 Task: Open Card Card0000000277 in Board Board0000000070 in Workspace WS0000000024 in Trello. Add Member Nikrathi889@gmail.com to Card Card0000000277 in Board Board0000000070 in Workspace WS0000000024 in Trello. Add Green Label titled Label0000000277 to Card Card0000000277 in Board Board0000000070 in Workspace WS0000000024 in Trello. Add Checklist CL0000000277 to Card Card0000000277 in Board Board0000000070 in Workspace WS0000000024 in Trello. Add Dates with Start Date as Apr 08 2023 and Due Date as Apr 30 2023 to Card Card0000000277 in Board Board0000000070 in Workspace WS0000000024 in Trello
Action: Mouse moved to (311, 232)
Screenshot: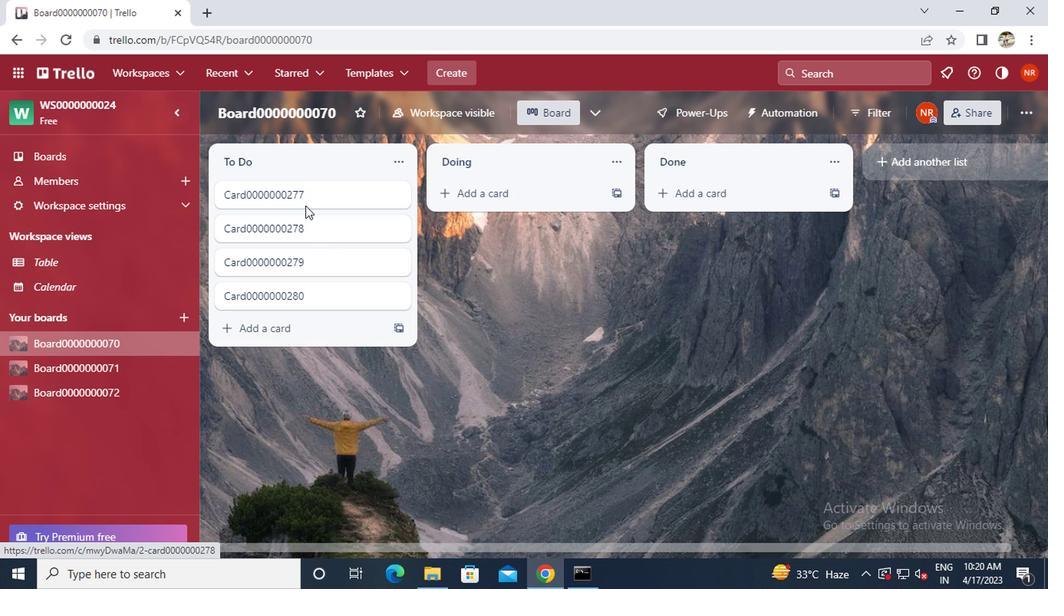 
Action: Mouse pressed left at (311, 232)
Screenshot: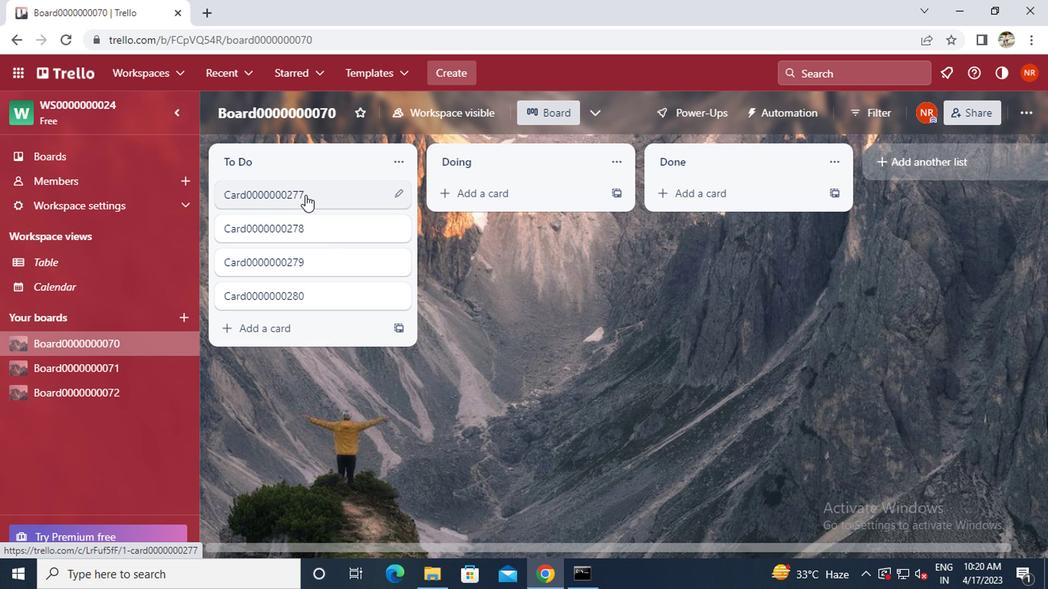 
Action: Mouse moved to (579, 233)
Screenshot: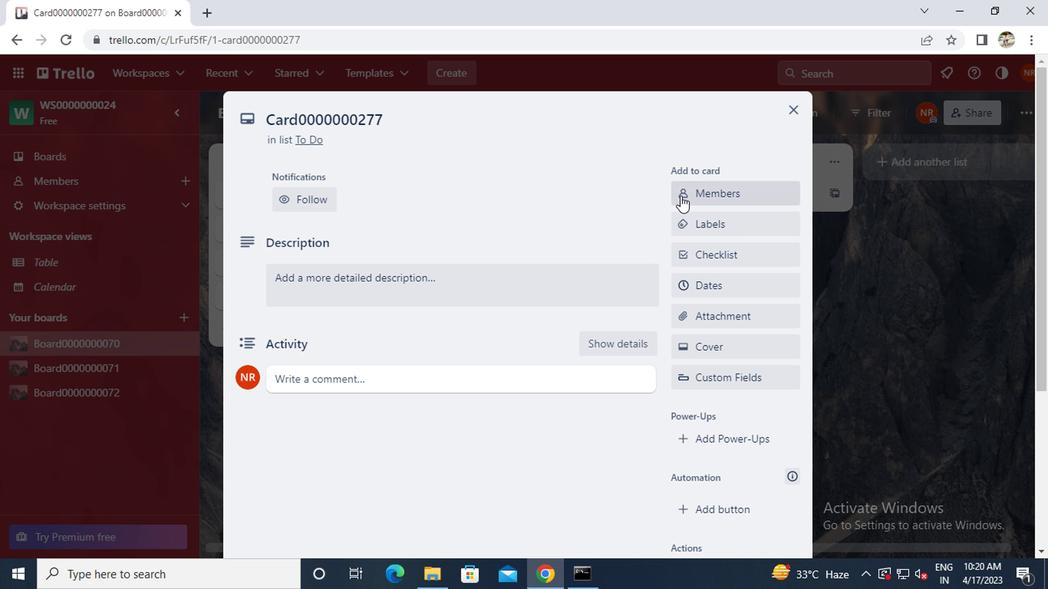 
Action: Mouse pressed left at (579, 233)
Screenshot: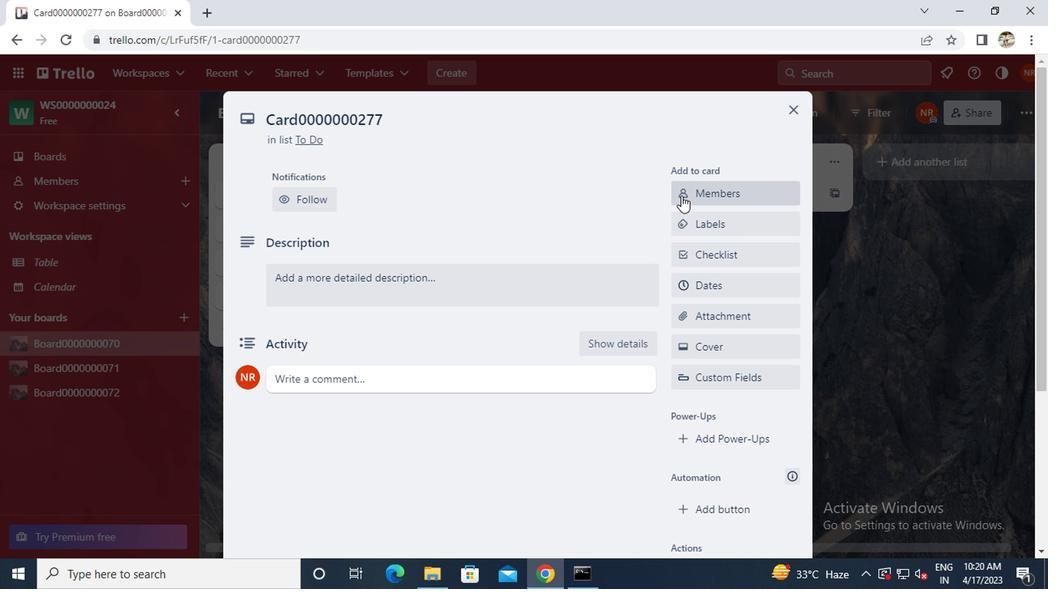 
Action: Mouse moved to (579, 233)
Screenshot: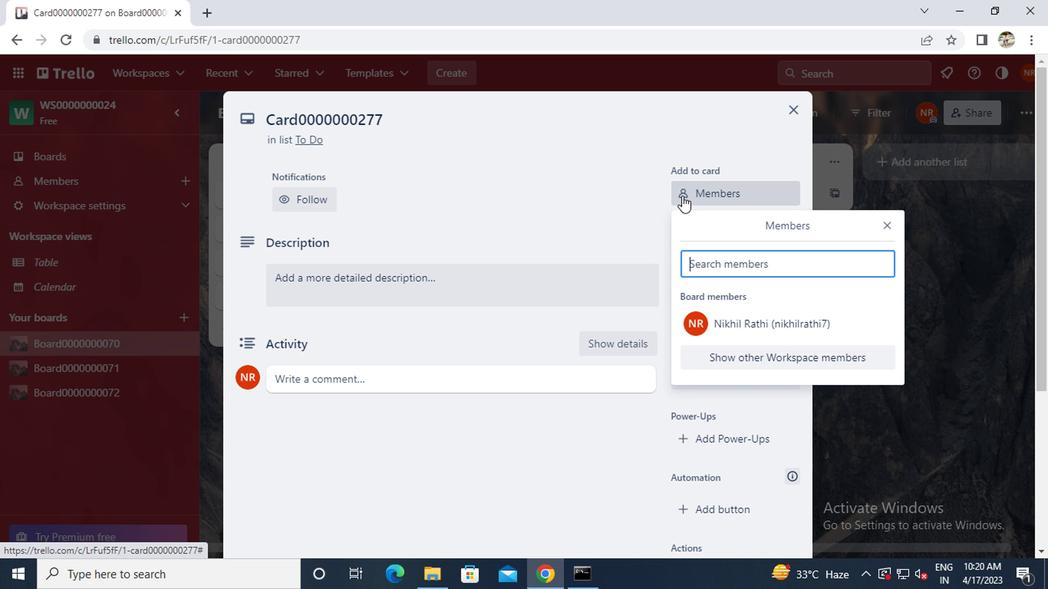 
Action: Key pressed nikr
Screenshot: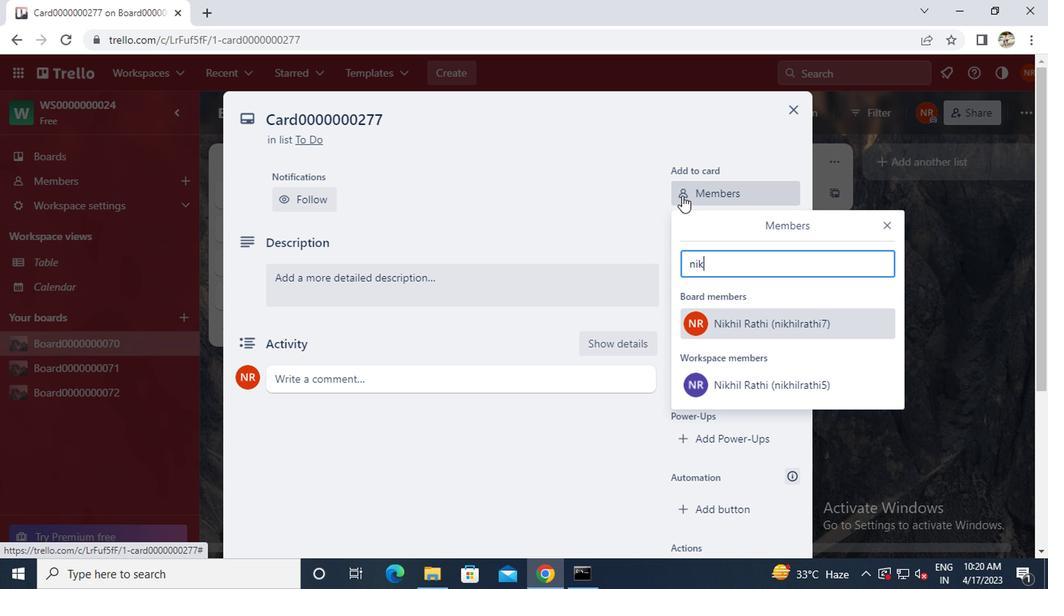
Action: Mouse moved to (579, 233)
Screenshot: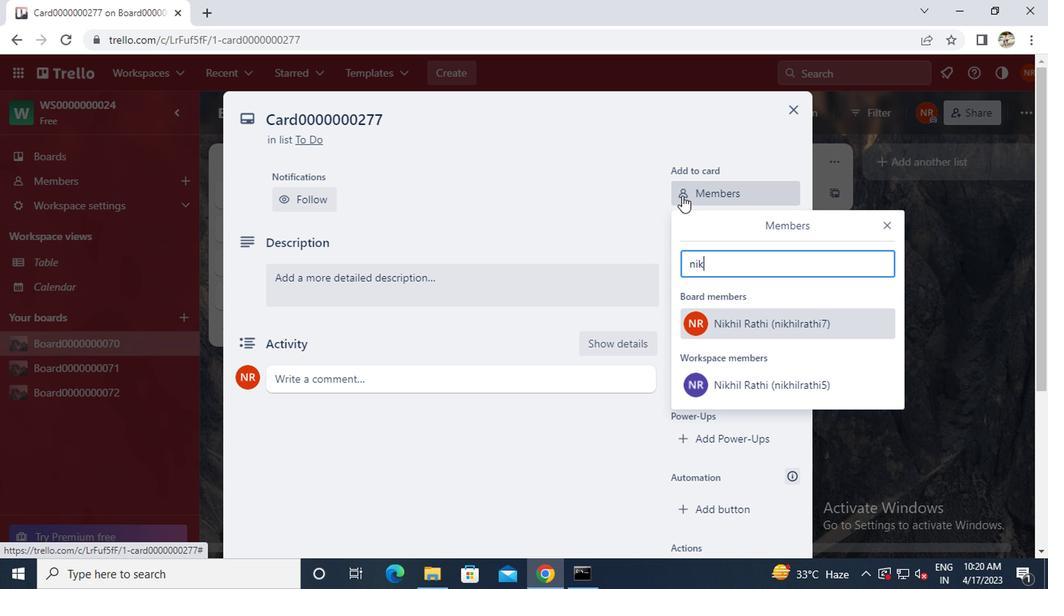 
Action: Key pressed at
Screenshot: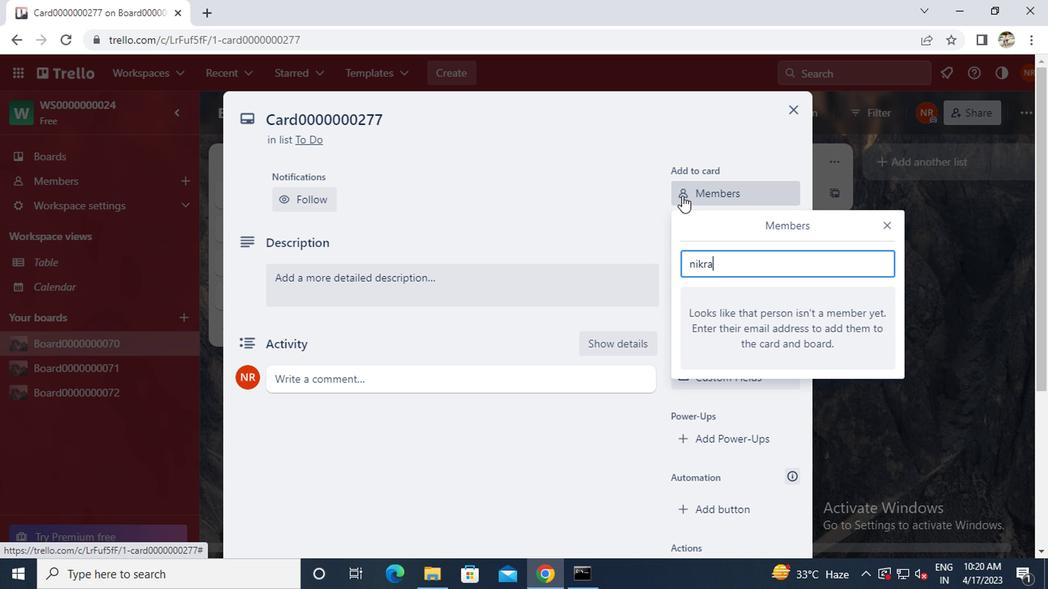 
Action: Mouse moved to (577, 233)
Screenshot: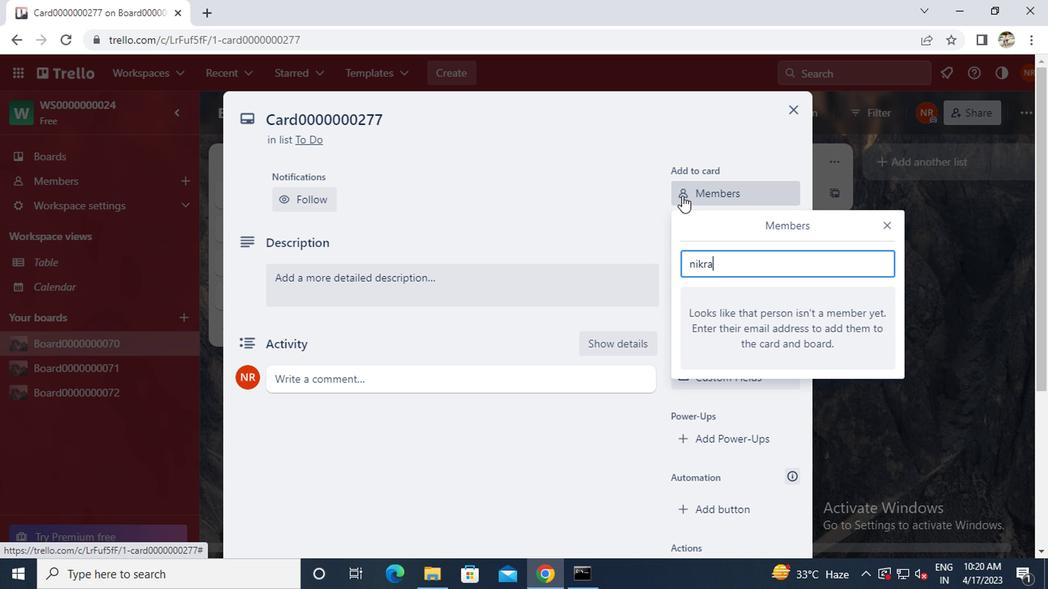 
Action: Key pressed hi889
Screenshot: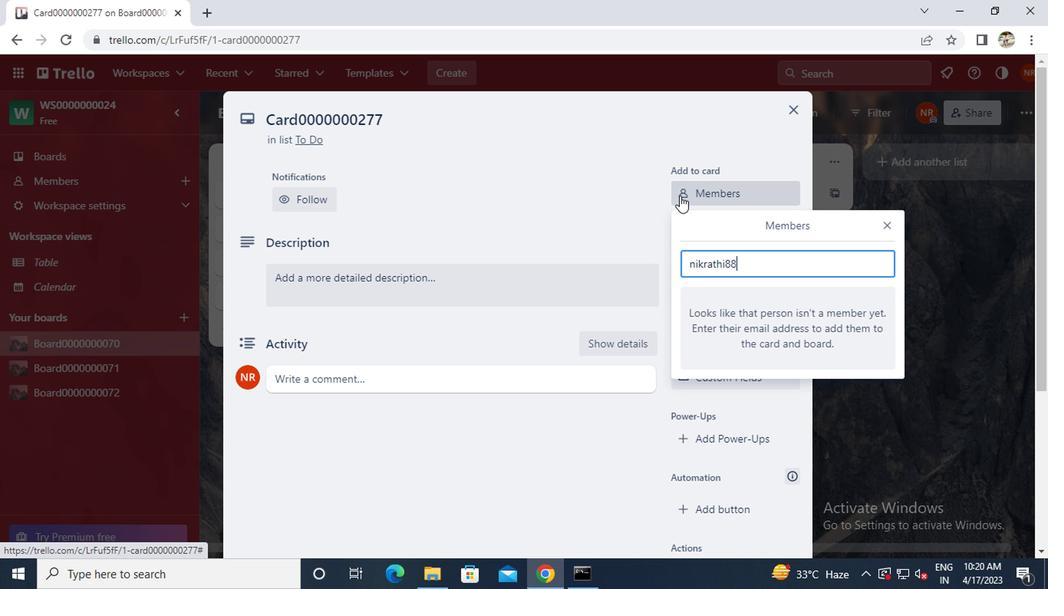 
Action: Mouse moved to (576, 233)
Screenshot: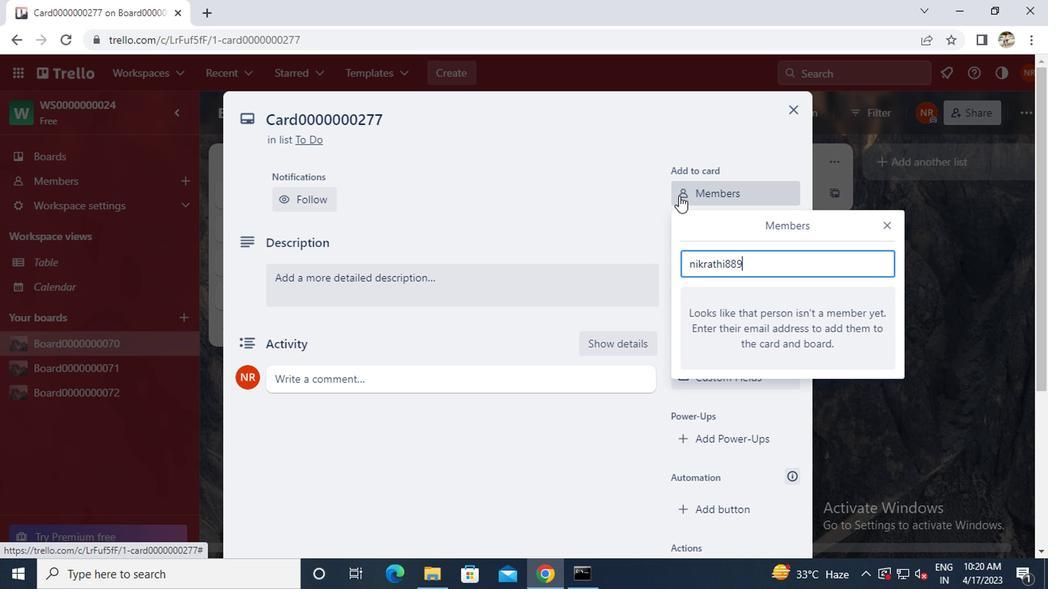 
Action: Key pressed <Key.shift>
Screenshot: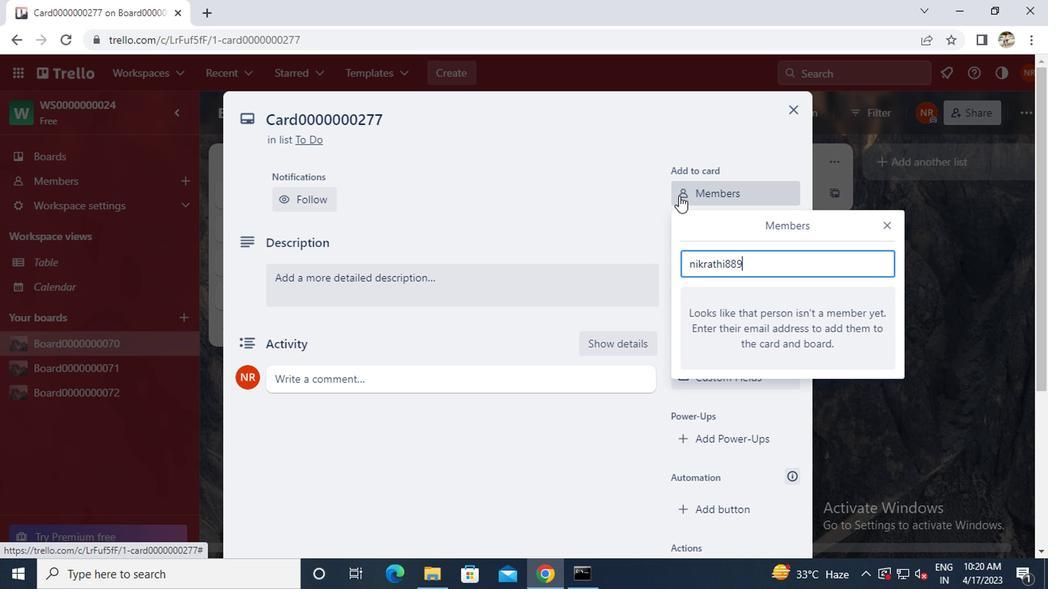 
Action: Mouse moved to (575, 233)
Screenshot: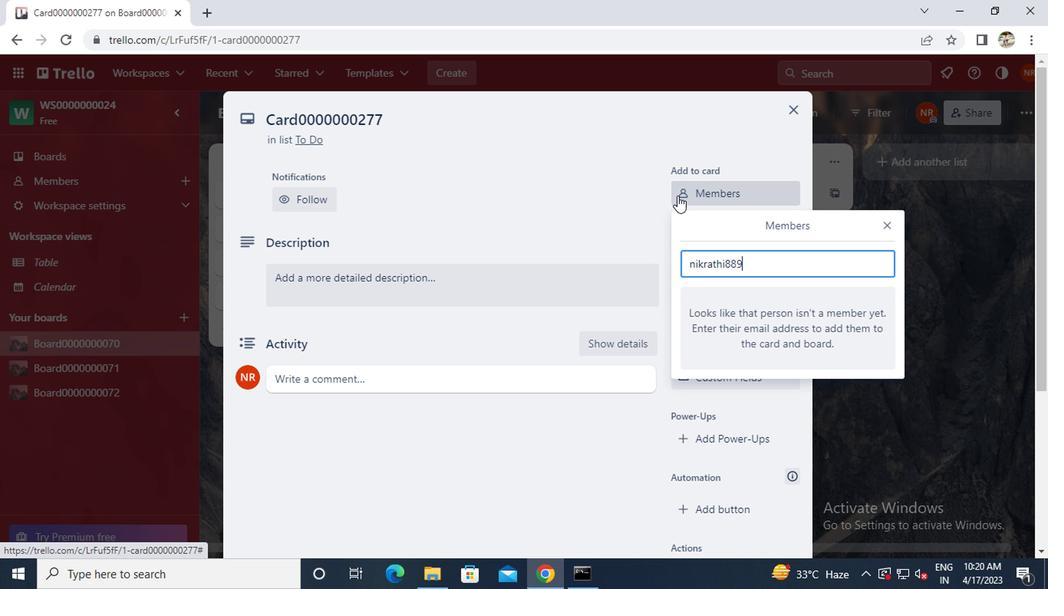 
Action: Key pressed @GM
Screenshot: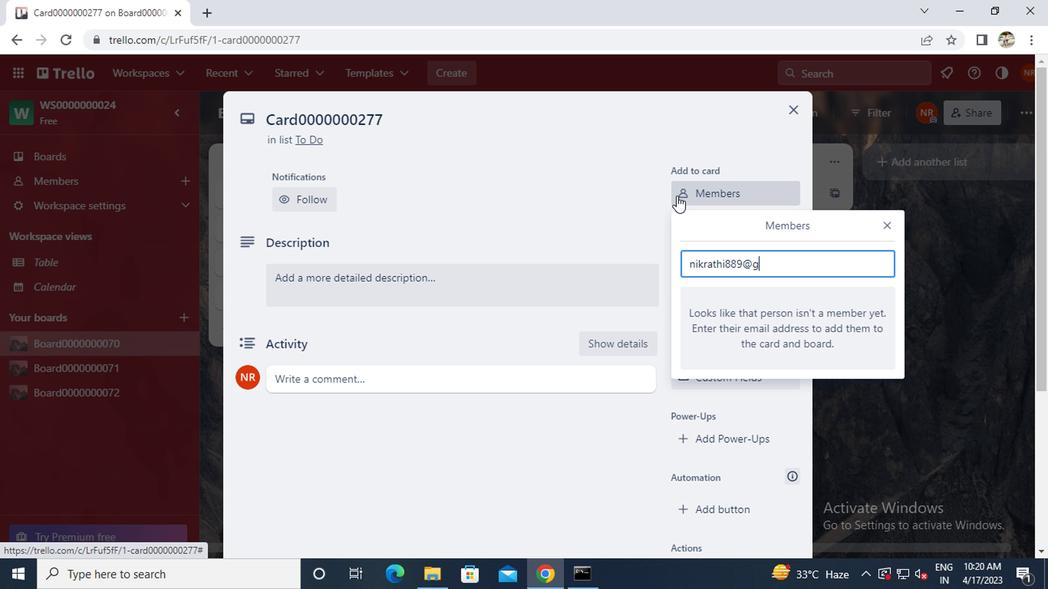 
Action: Mouse moved to (572, 233)
Screenshot: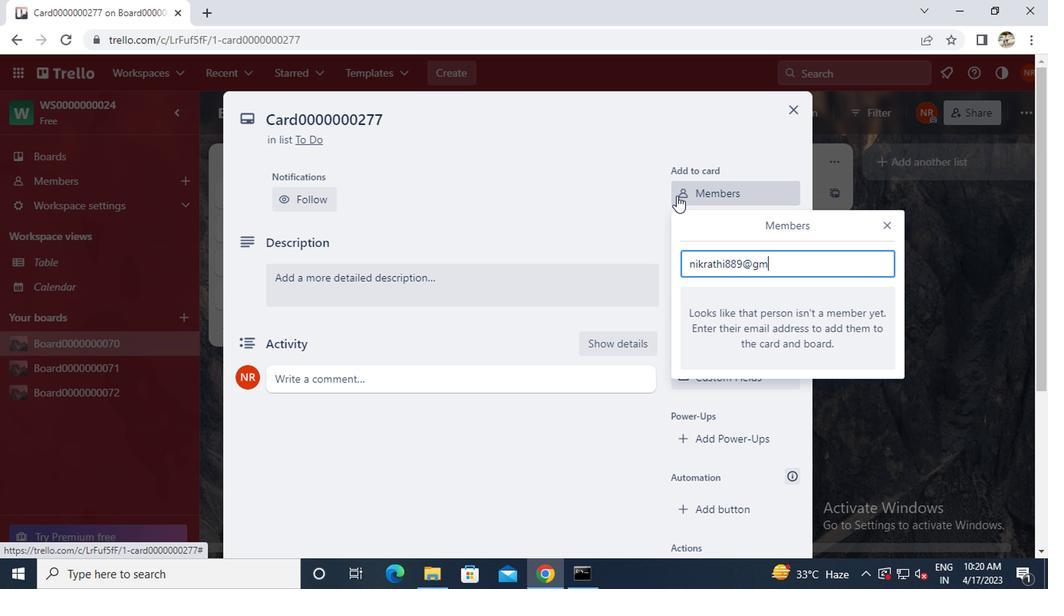 
Action: Key pressed AIL.COM
Screenshot: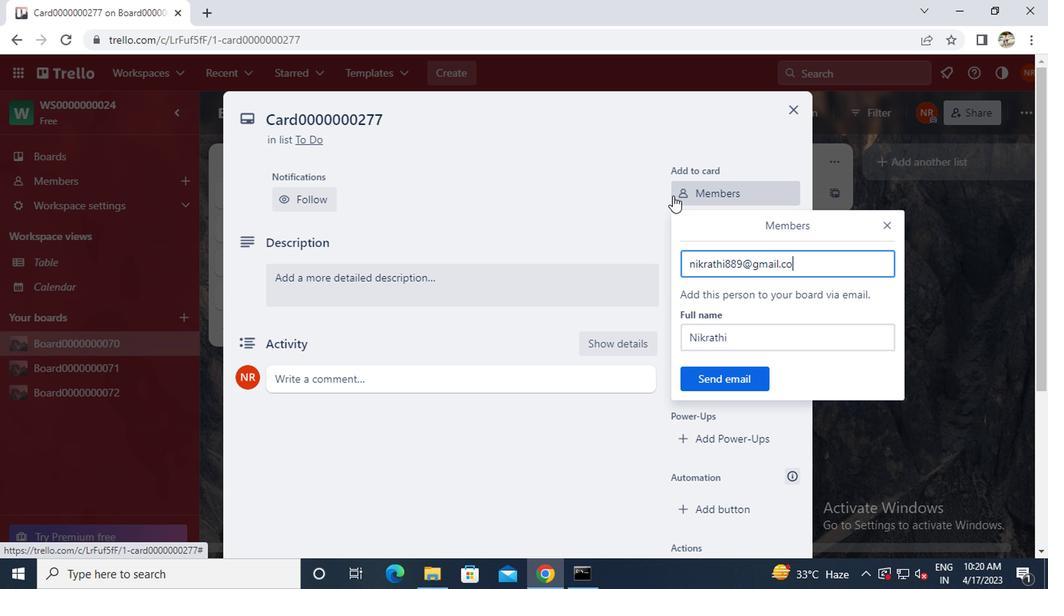 
Action: Mouse moved to (598, 359)
Screenshot: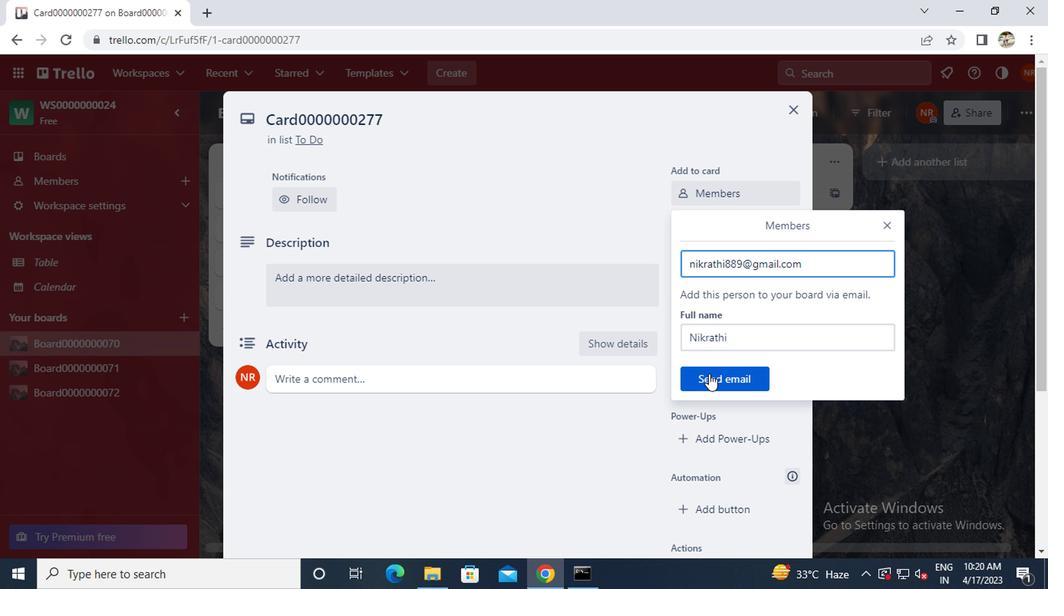 
Action: Mouse pressed left at (598, 359)
Screenshot: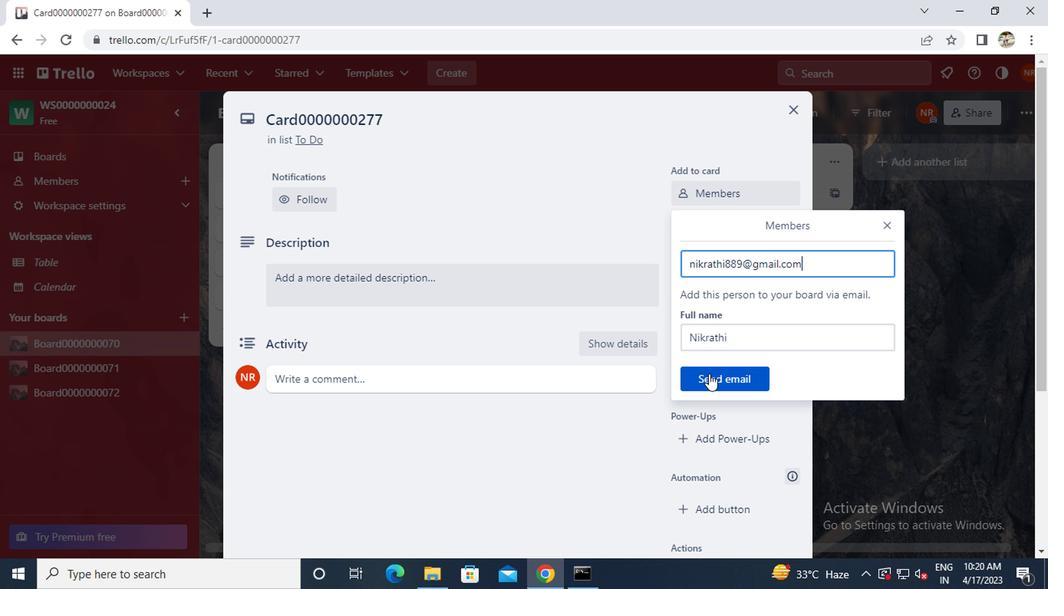 
Action: Mouse moved to (595, 298)
Screenshot: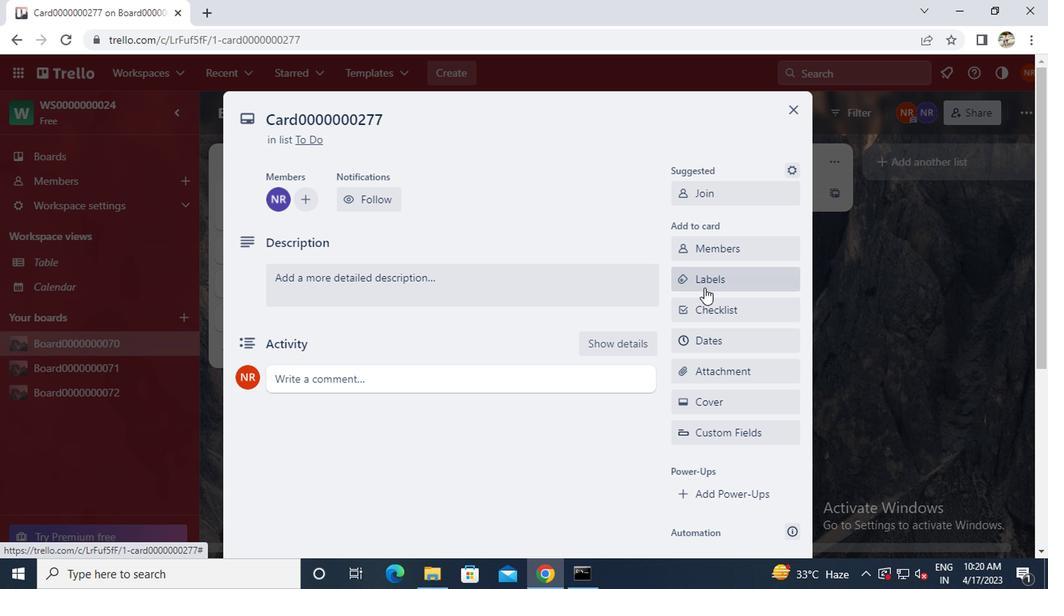 
Action: Mouse pressed left at (595, 298)
Screenshot: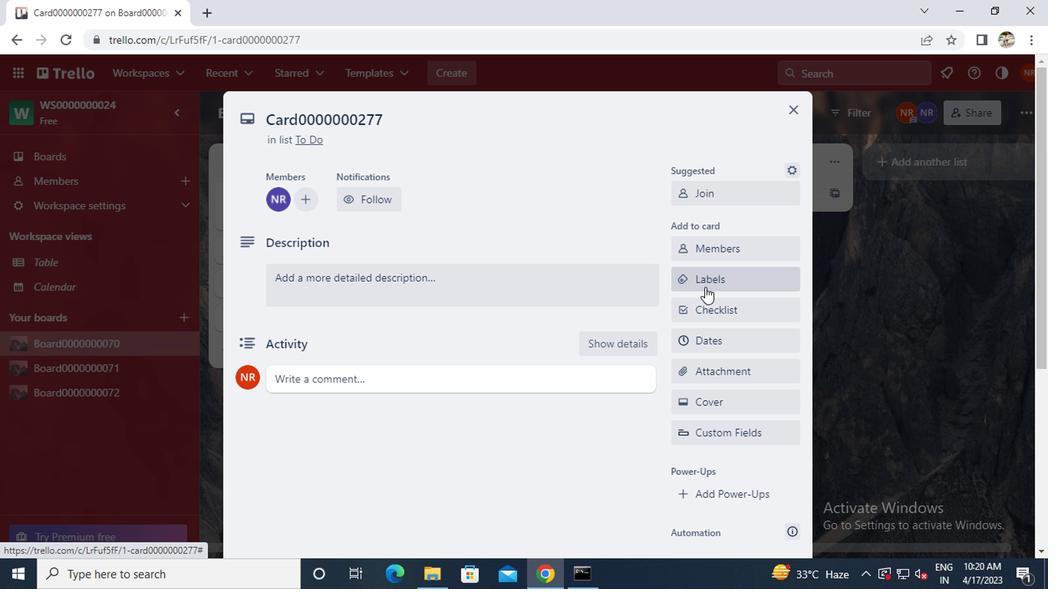 
Action: Mouse moved to (618, 363)
Screenshot: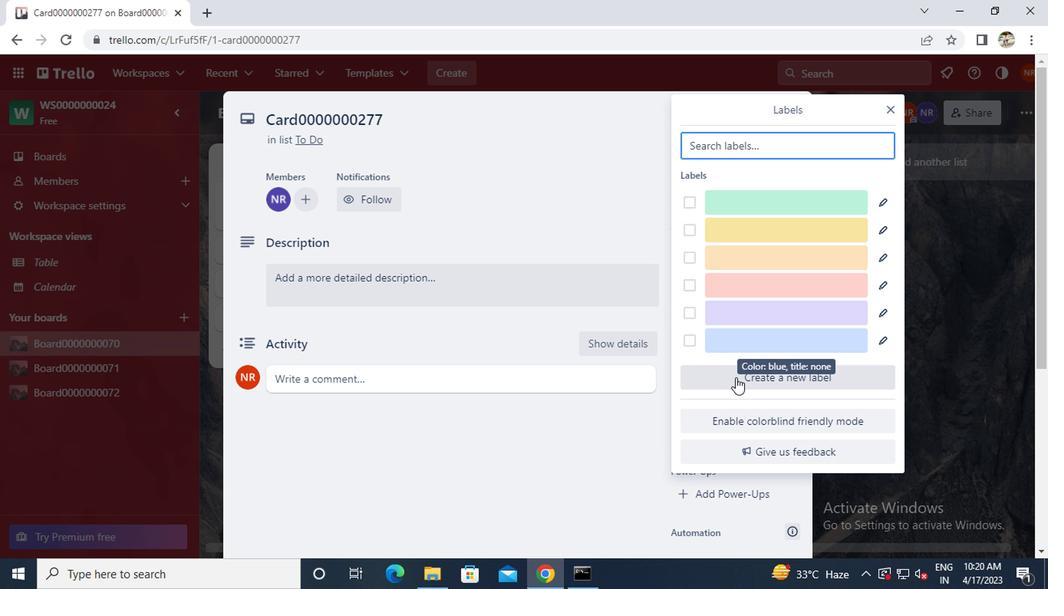 
Action: Mouse pressed left at (618, 363)
Screenshot: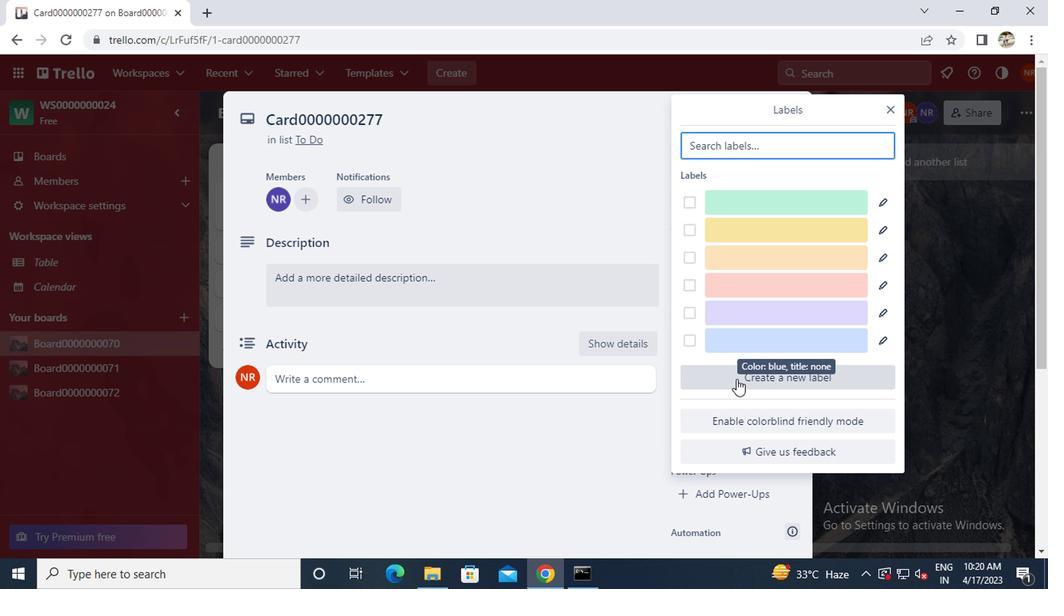 
Action: Mouse moved to (599, 346)
Screenshot: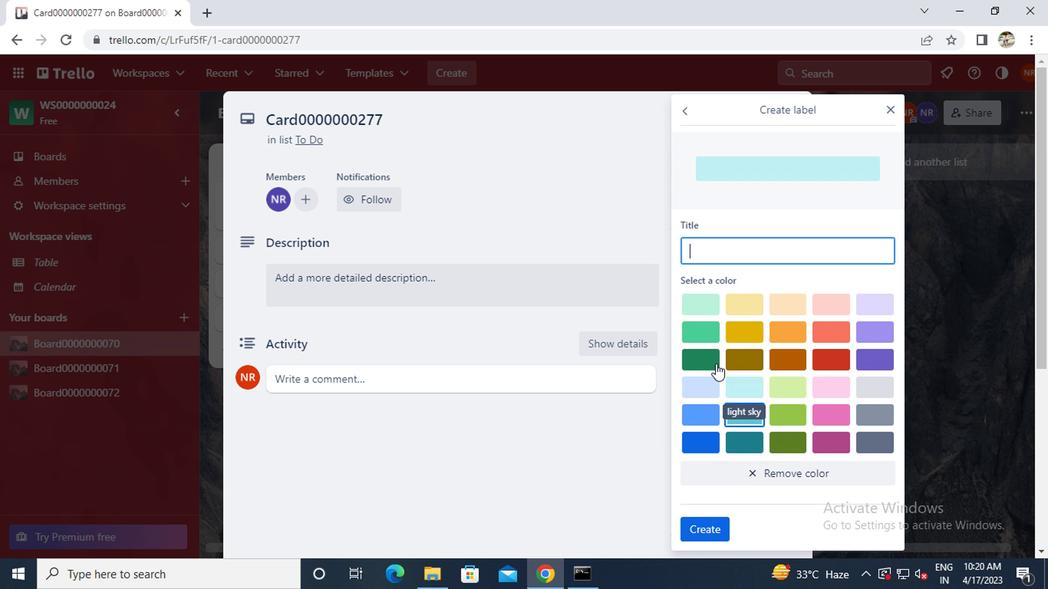 
Action: Mouse pressed left at (599, 346)
Screenshot: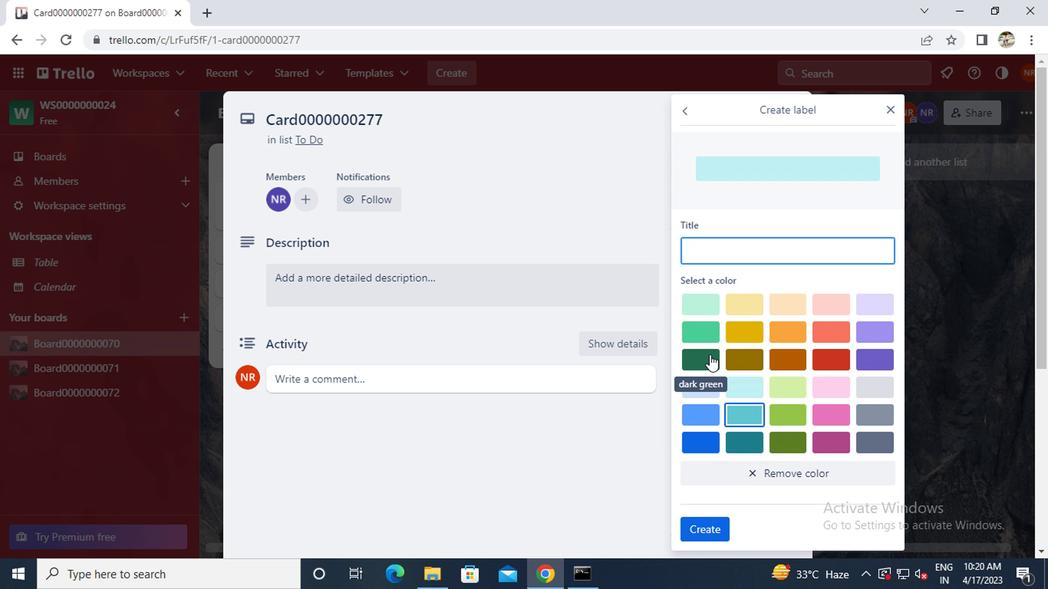 
Action: Mouse moved to (608, 274)
Screenshot: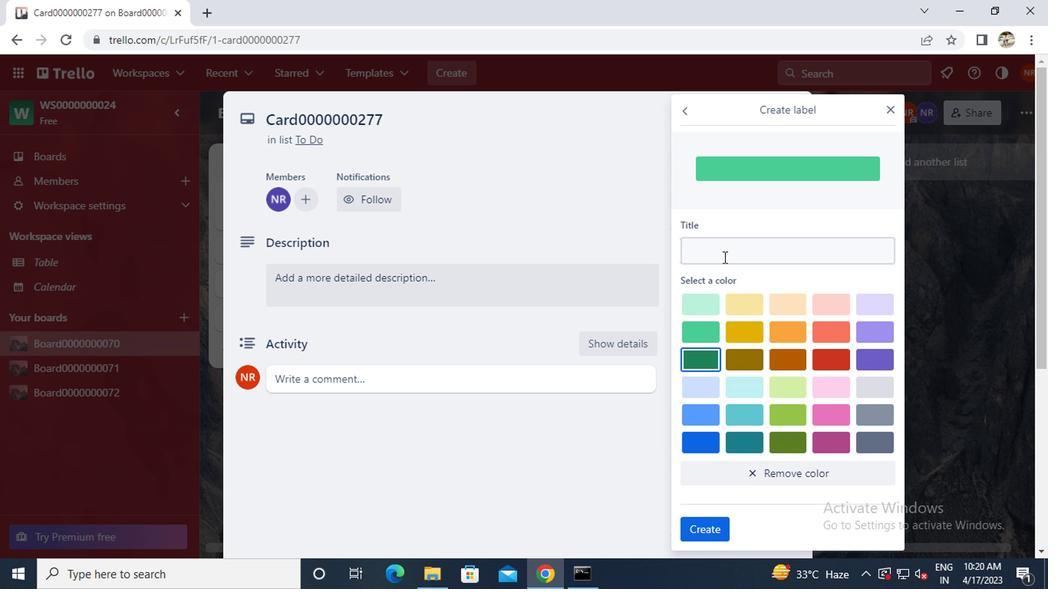 
Action: Mouse pressed left at (608, 274)
Screenshot: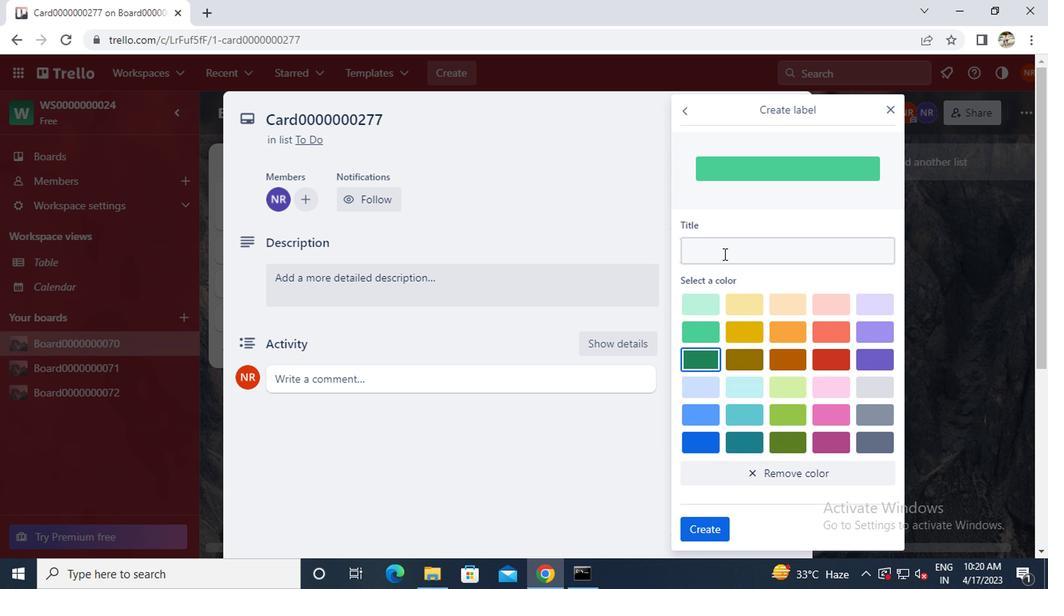 
Action: Key pressed <Key.caps_lock>
Screenshot: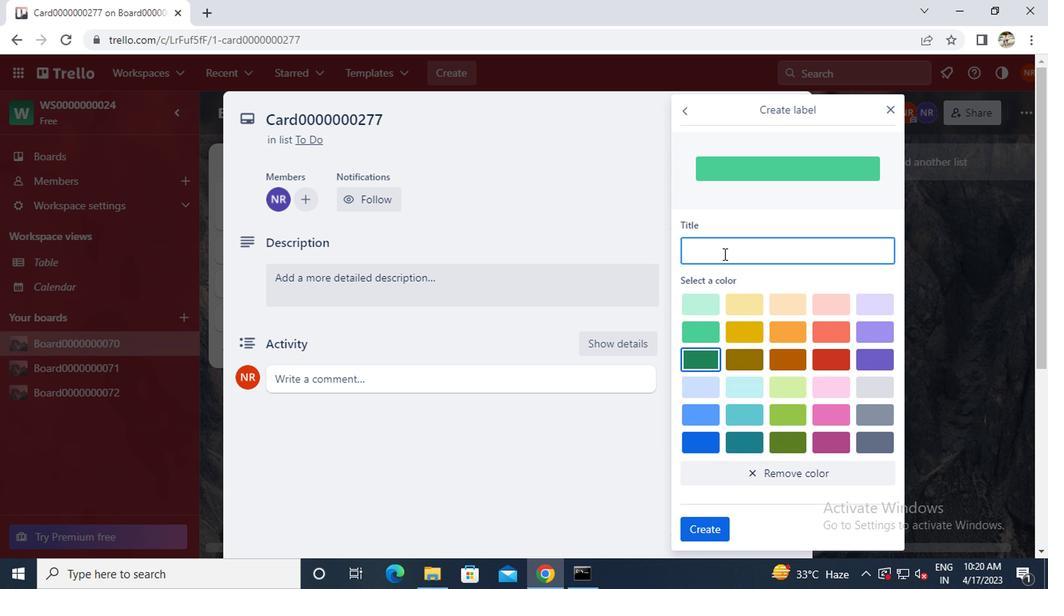 
Action: Mouse moved to (609, 274)
Screenshot: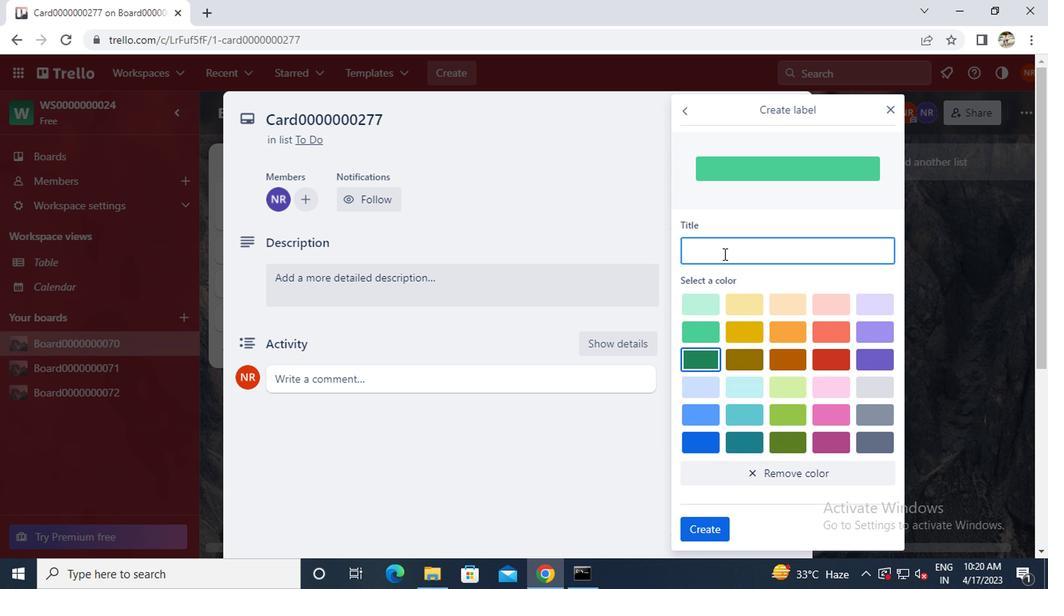 
Action: Key pressed L
Screenshot: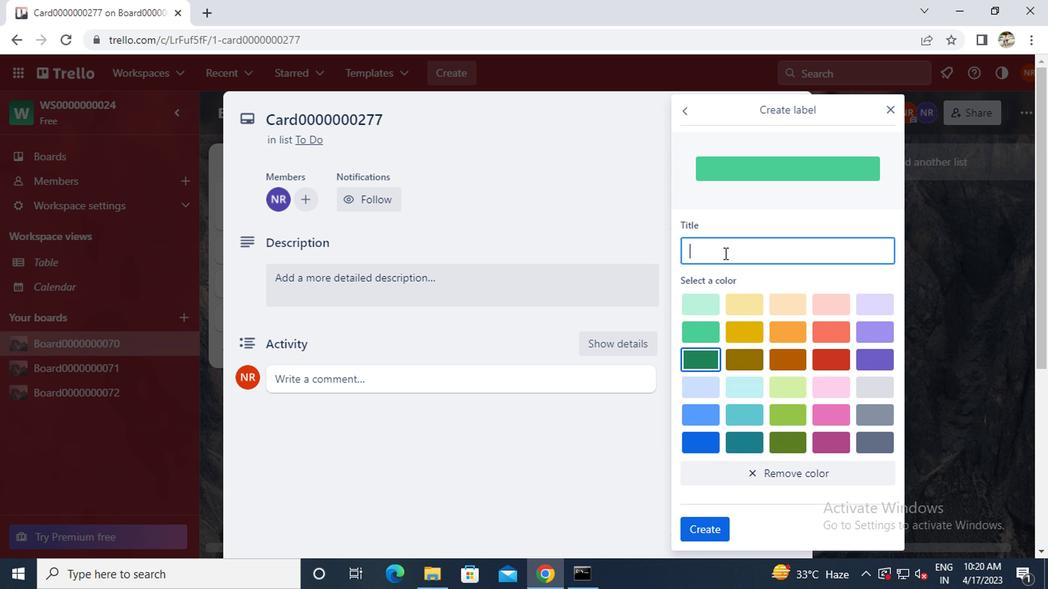 
Action: Mouse moved to (611, 273)
Screenshot: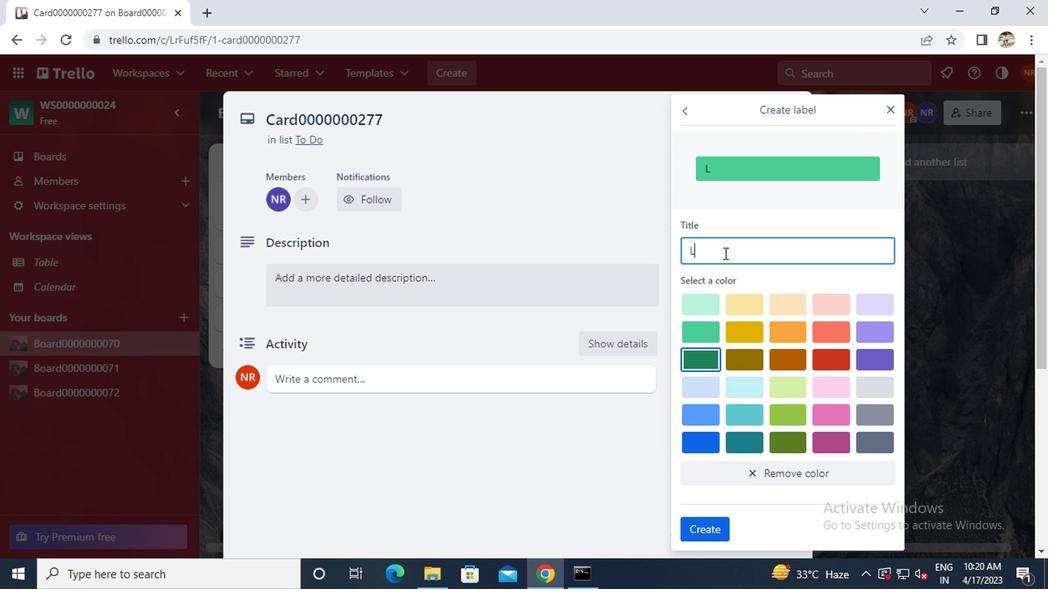 
Action: Key pressed <Key.caps_lock>A
Screenshot: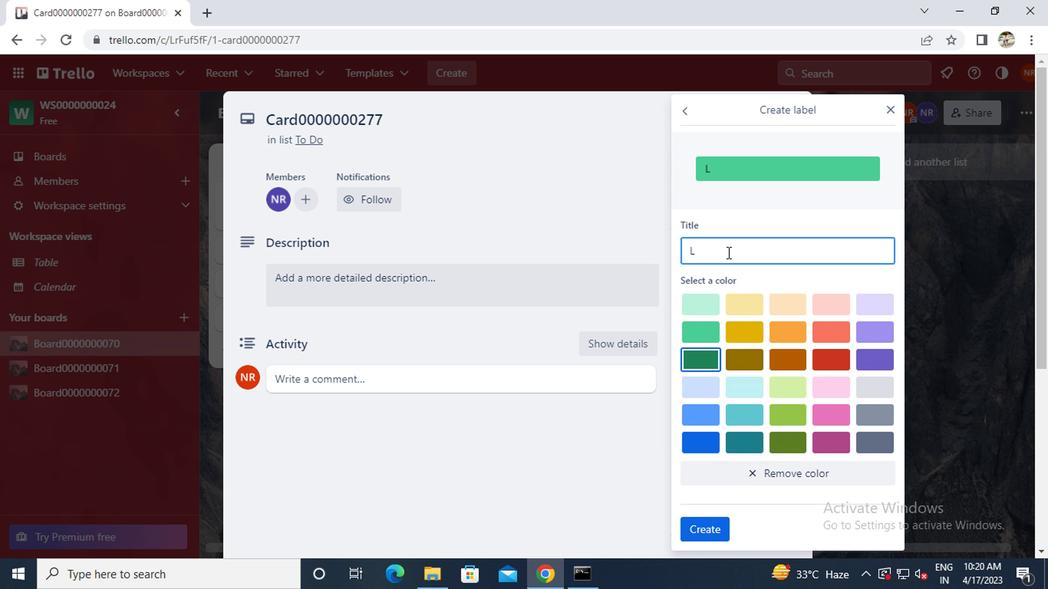 
Action: Mouse moved to (612, 273)
Screenshot: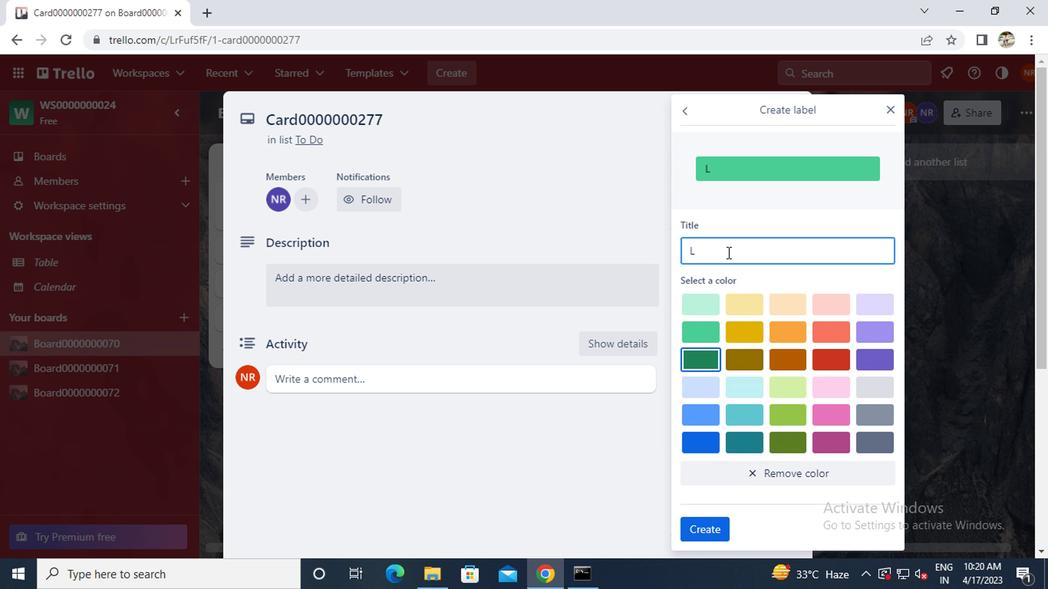 
Action: Key pressed BE
Screenshot: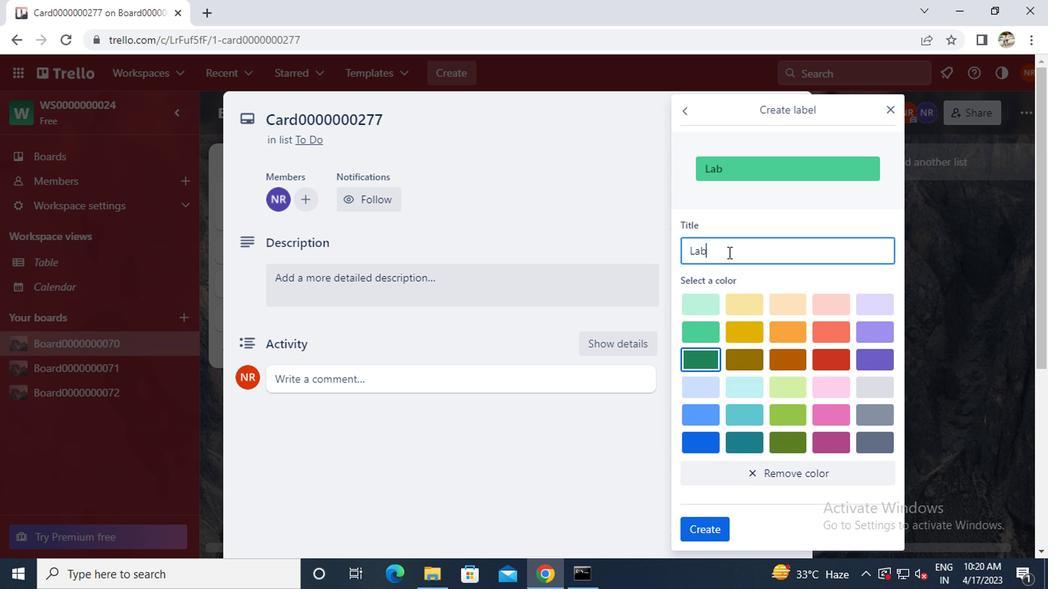 
Action: Mouse moved to (612, 275)
Screenshot: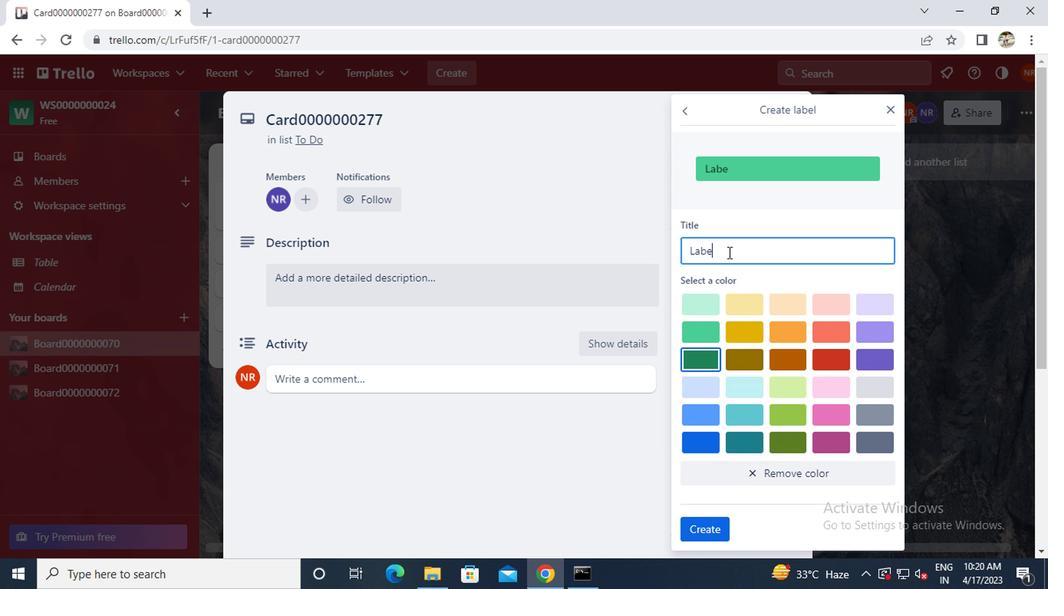 
Action: Key pressed L
Screenshot: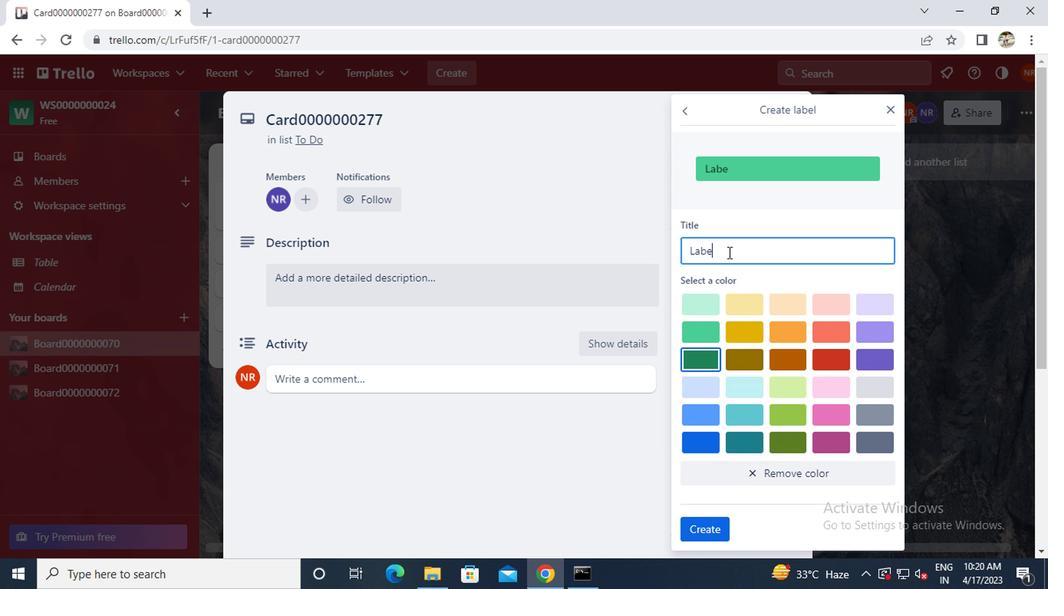 
Action: Mouse moved to (612, 275)
Screenshot: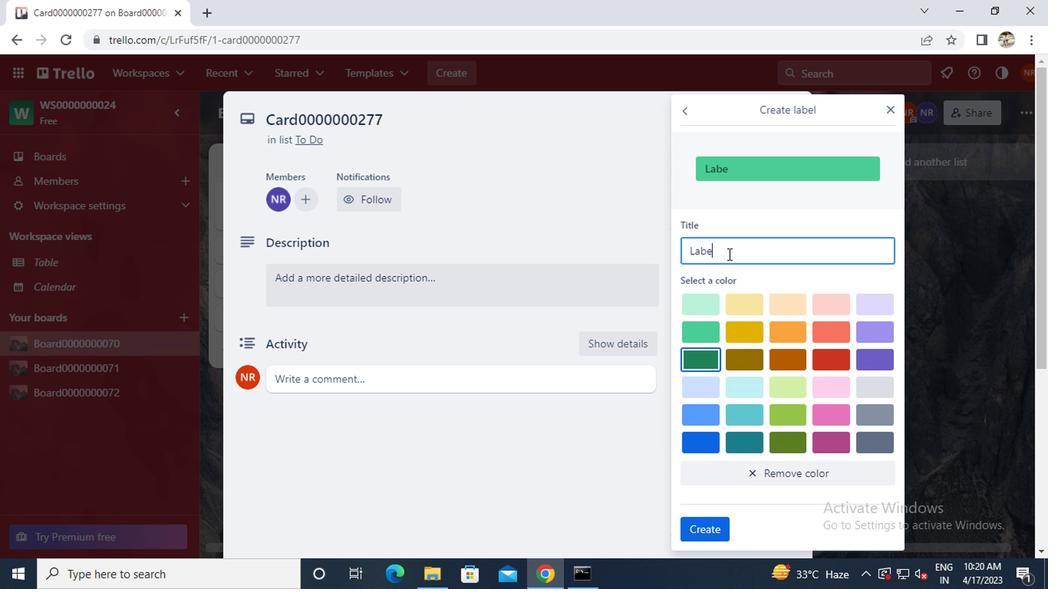 
Action: Key pressed 0000000277
Screenshot: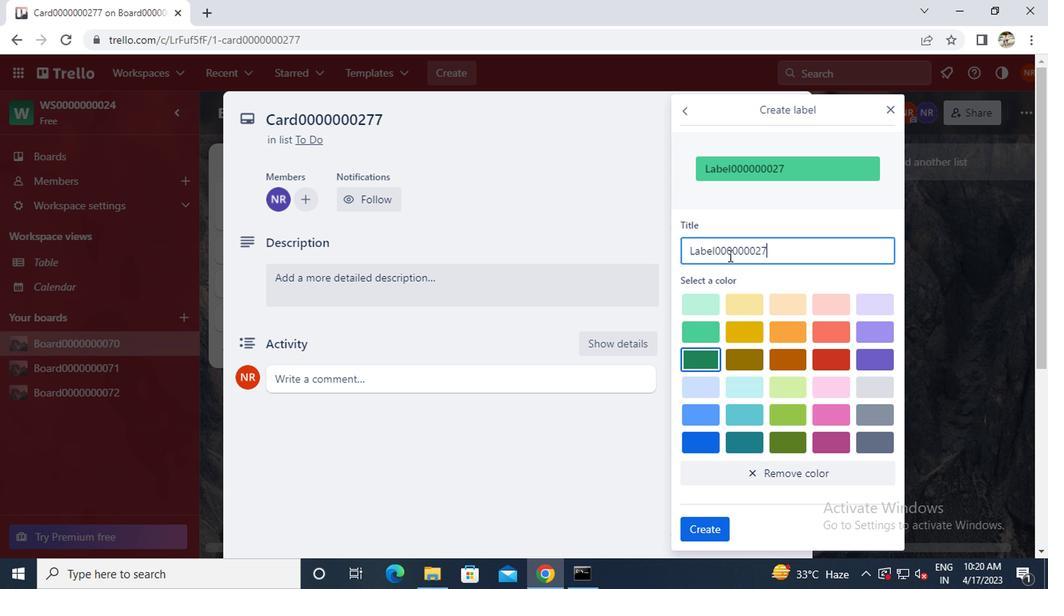 
Action: Mouse moved to (602, 464)
Screenshot: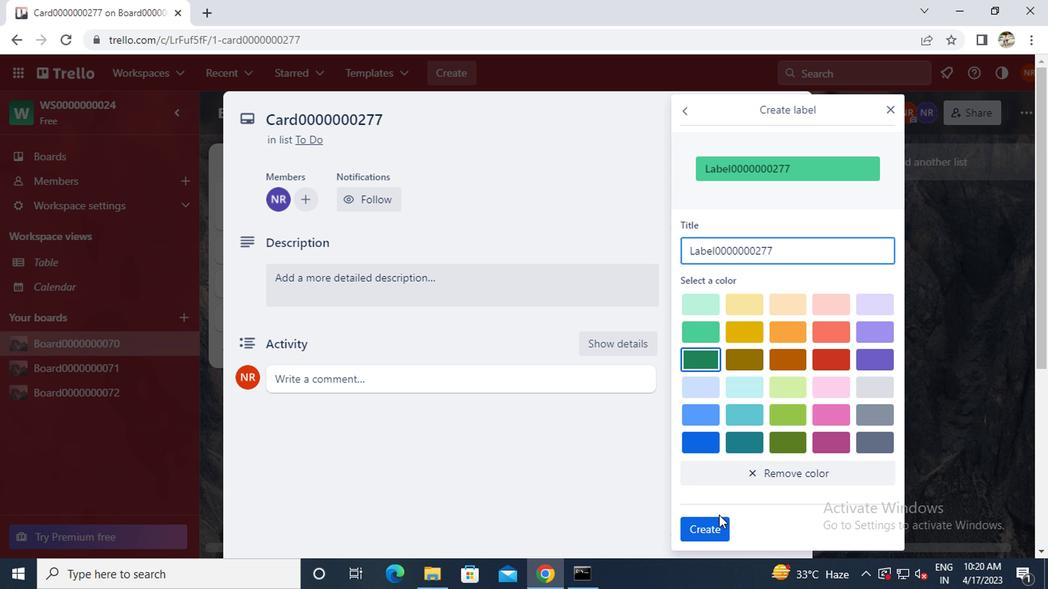 
Action: Mouse pressed left at (602, 464)
Screenshot: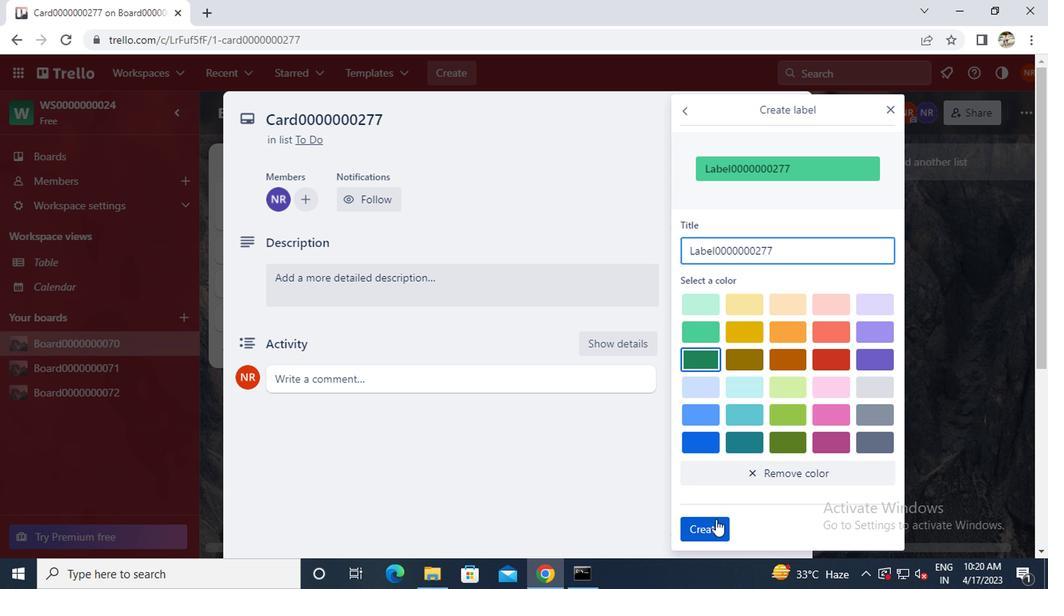 
Action: Mouse moved to (729, 170)
Screenshot: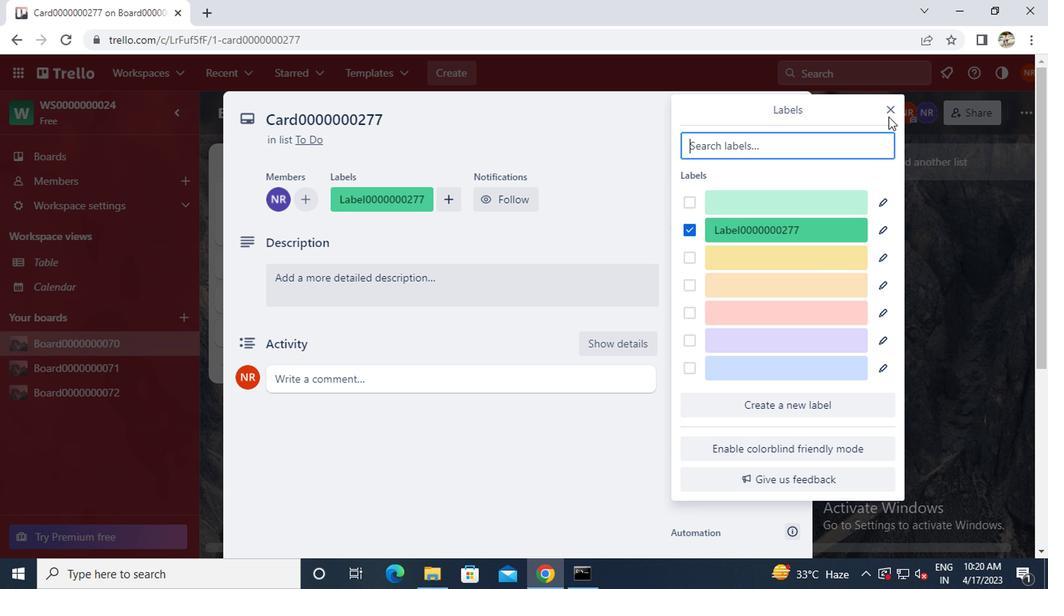 
Action: Mouse pressed left at (729, 170)
Screenshot: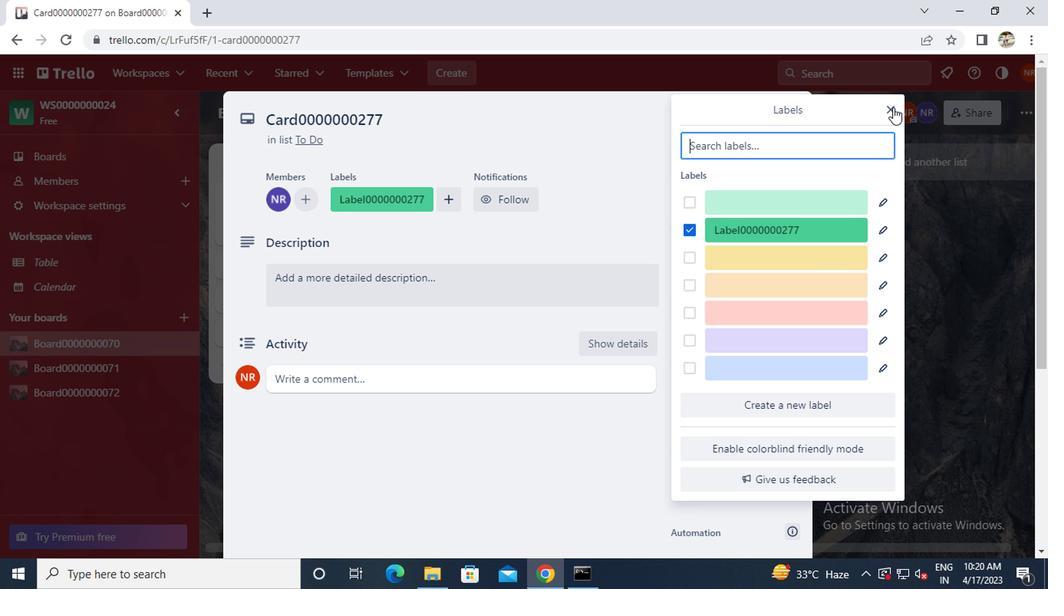 
Action: Mouse moved to (606, 316)
Screenshot: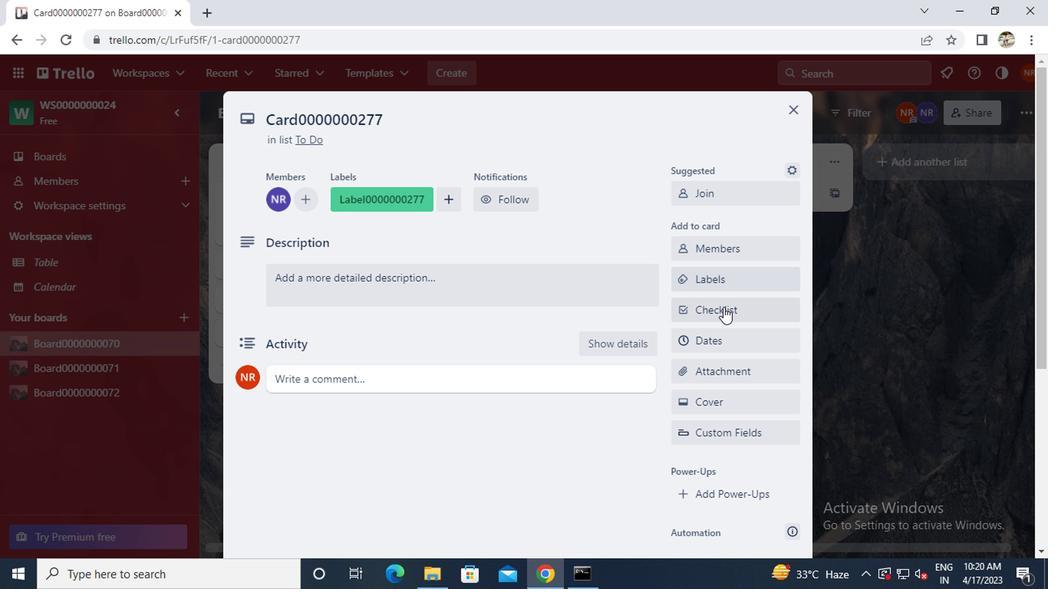 
Action: Mouse pressed left at (606, 316)
Screenshot: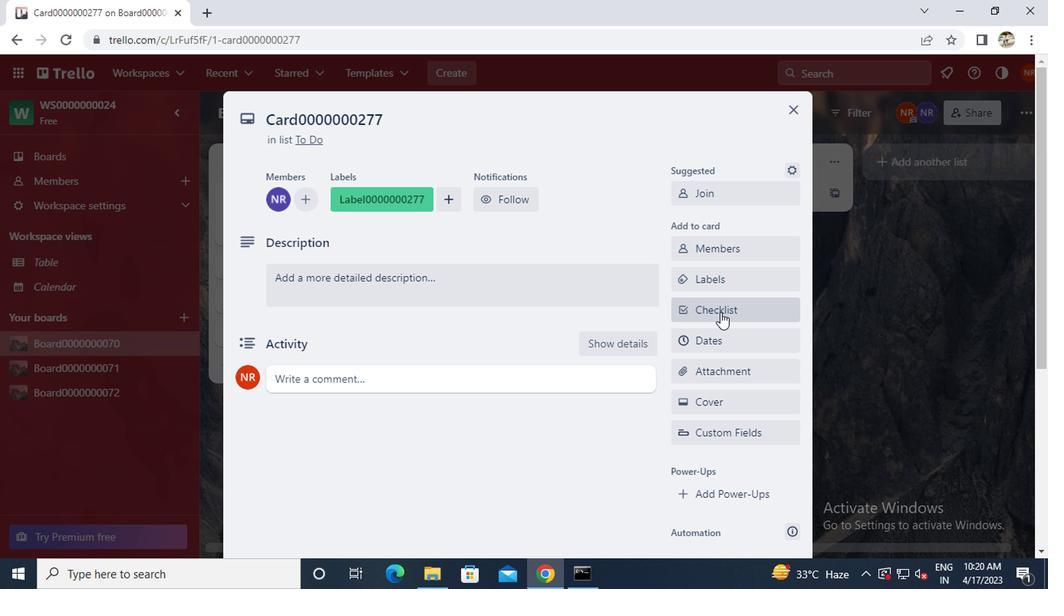 
Action: Key pressed <Key.caps_lock>CL
Screenshot: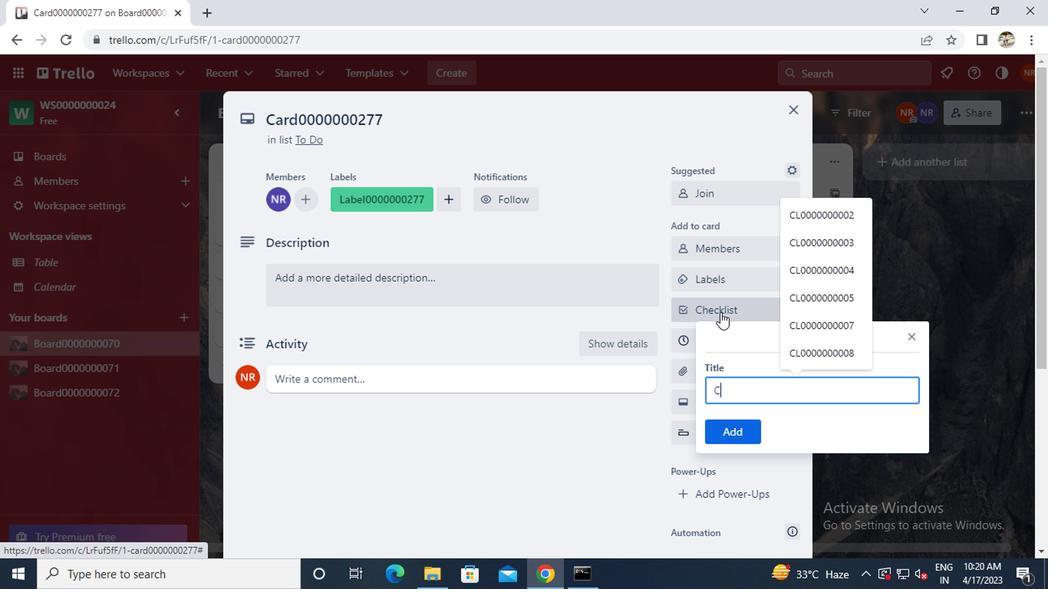 
Action: Mouse moved to (606, 316)
Screenshot: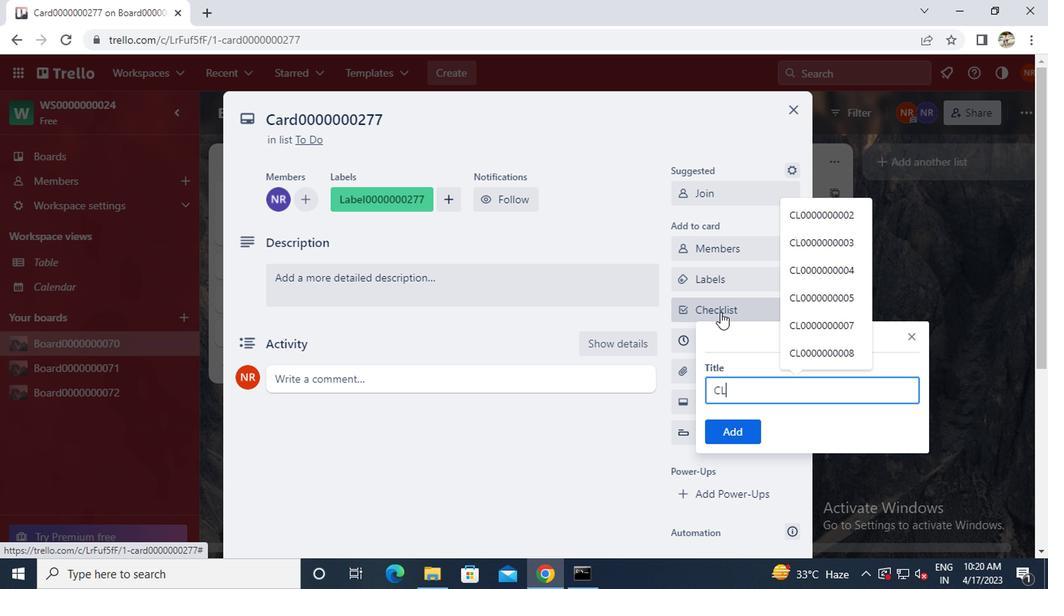 
Action: Key pressed 0
Screenshot: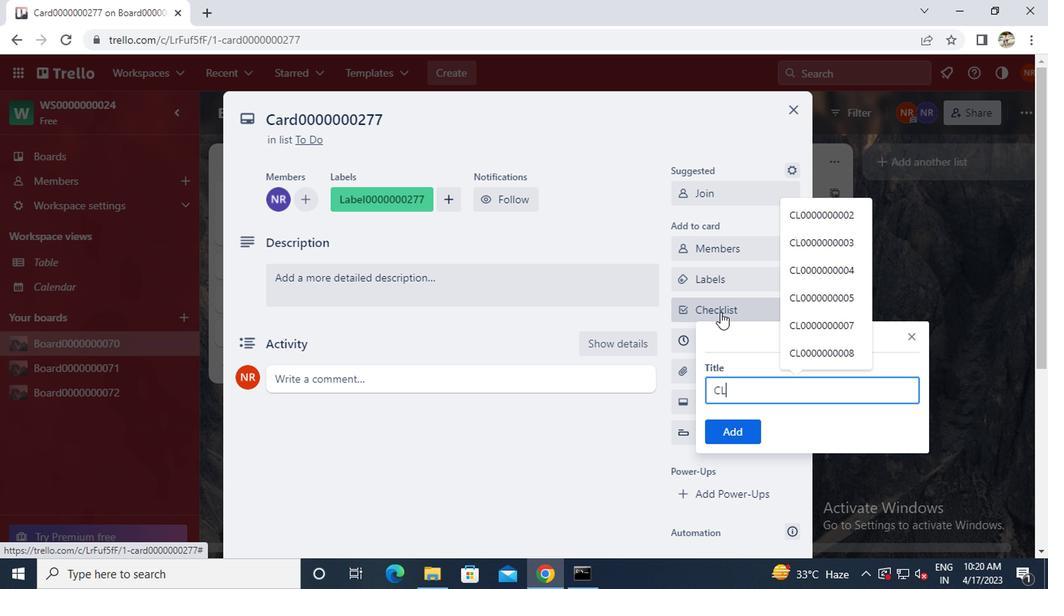 
Action: Mouse moved to (607, 316)
Screenshot: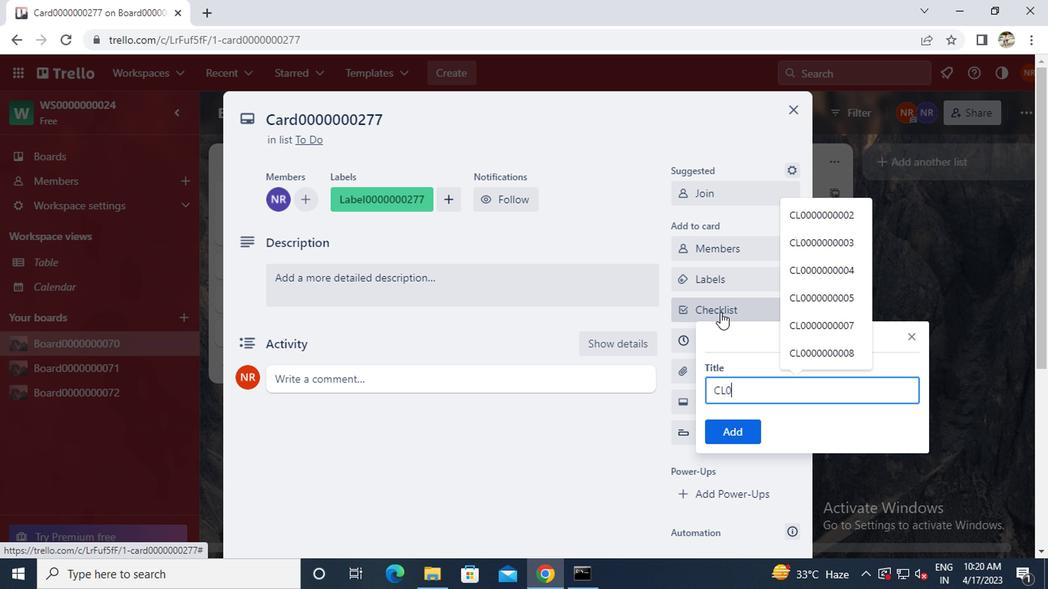 
Action: Key pressed 000000277
Screenshot: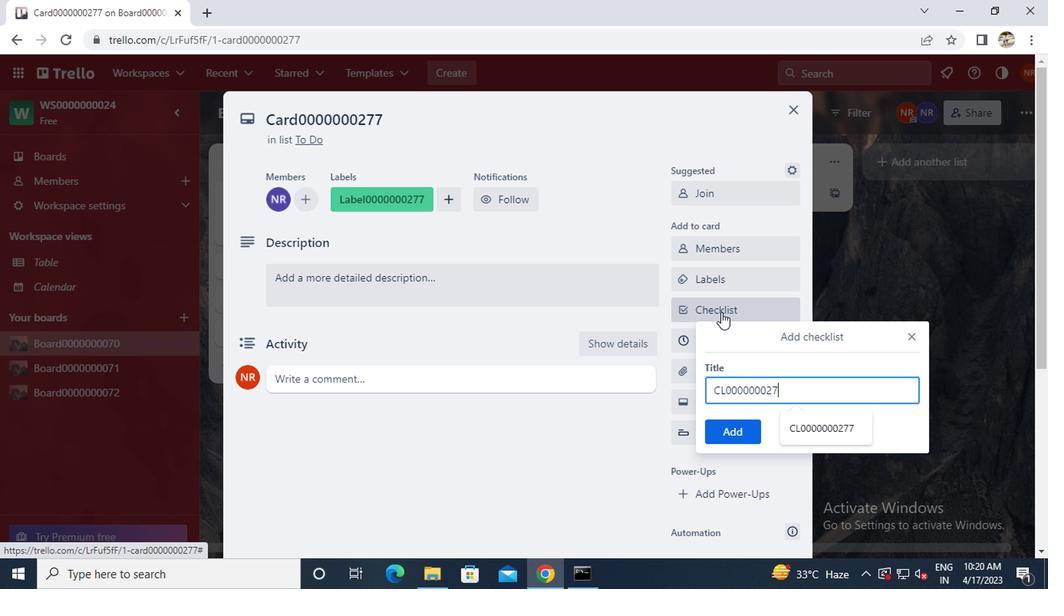 
Action: Mouse moved to (612, 401)
Screenshot: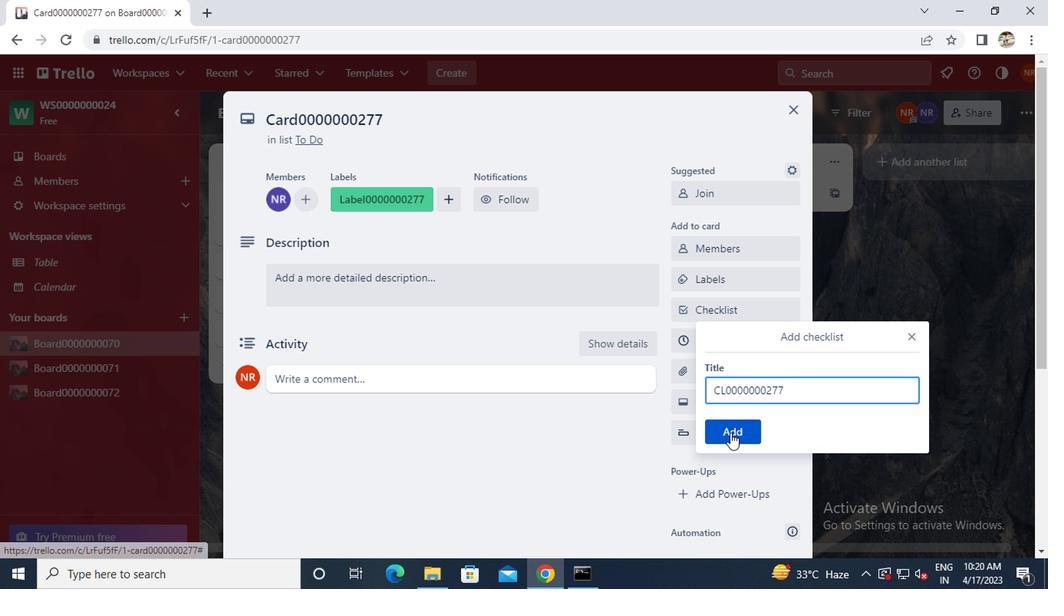 
Action: Mouse pressed left at (612, 401)
Screenshot: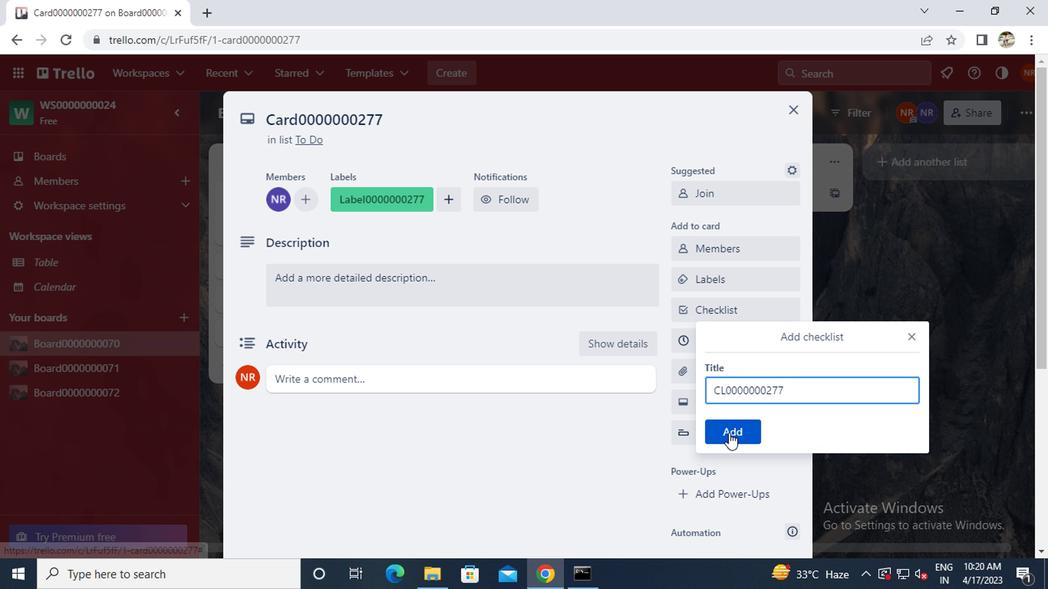 
Action: Mouse moved to (605, 338)
Screenshot: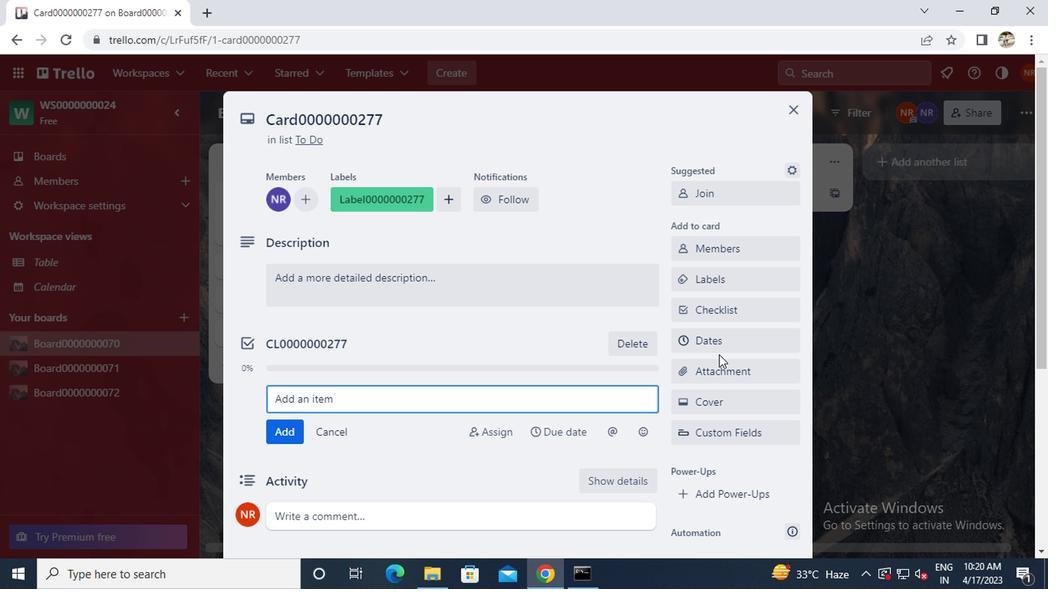 
Action: Mouse pressed left at (605, 338)
Screenshot: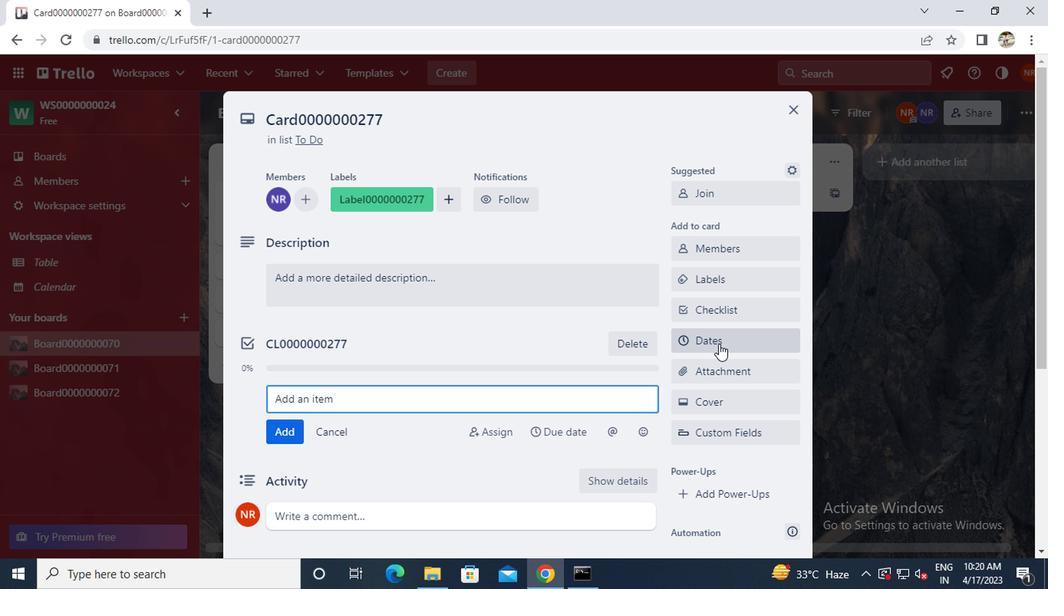 
Action: Mouse moved to (580, 372)
Screenshot: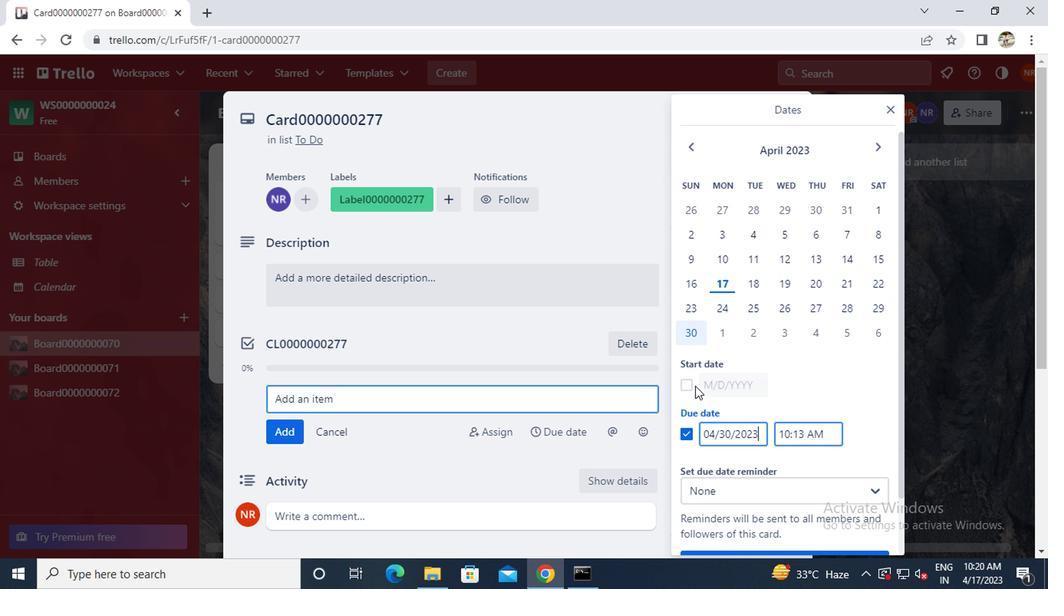 
Action: Mouse pressed left at (580, 372)
Screenshot: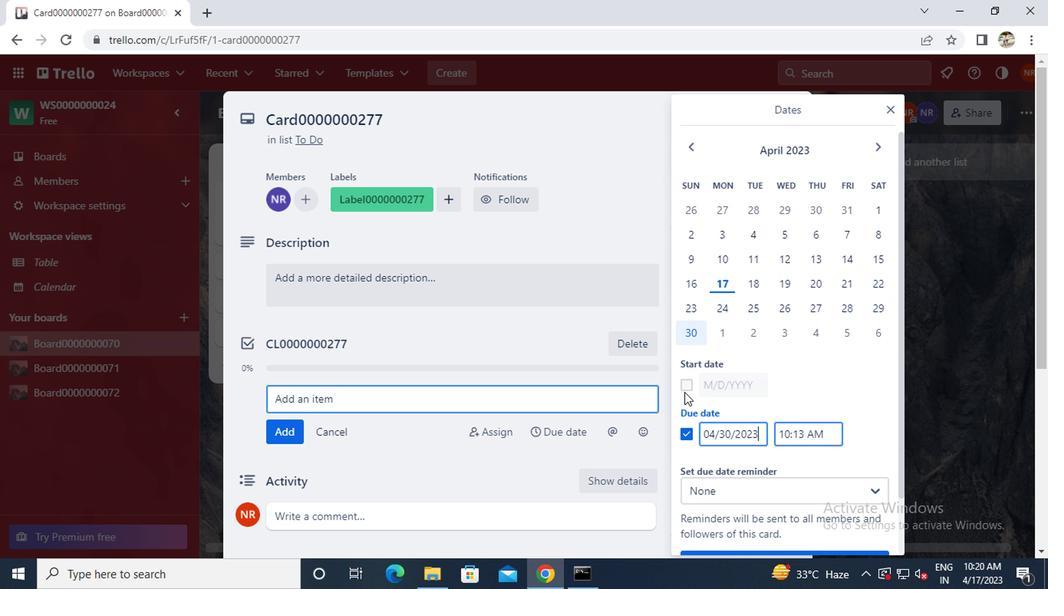 
Action: Mouse moved to (715, 258)
Screenshot: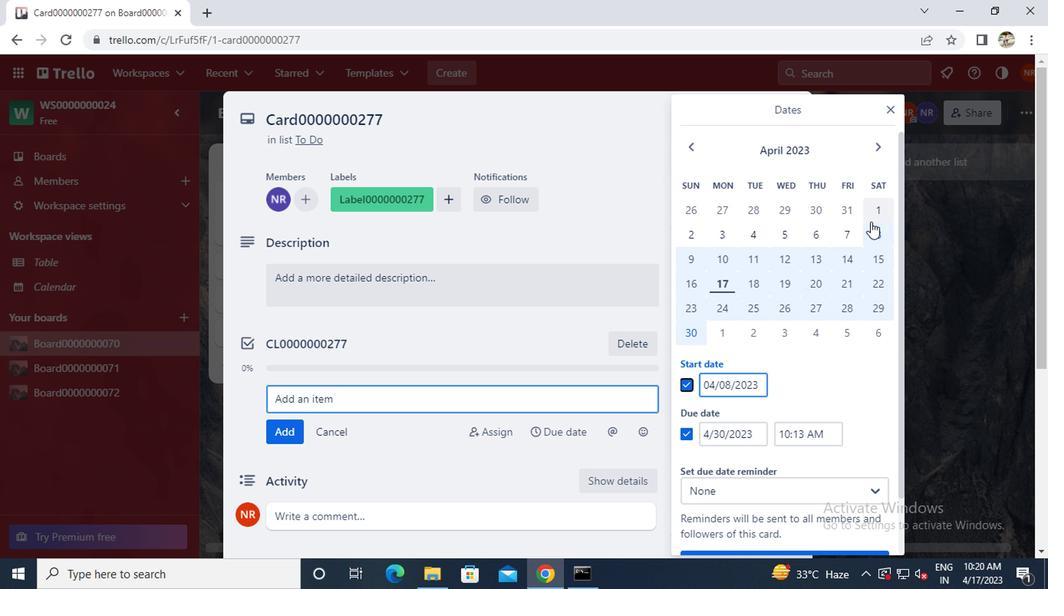 
Action: Mouse pressed left at (715, 258)
Screenshot: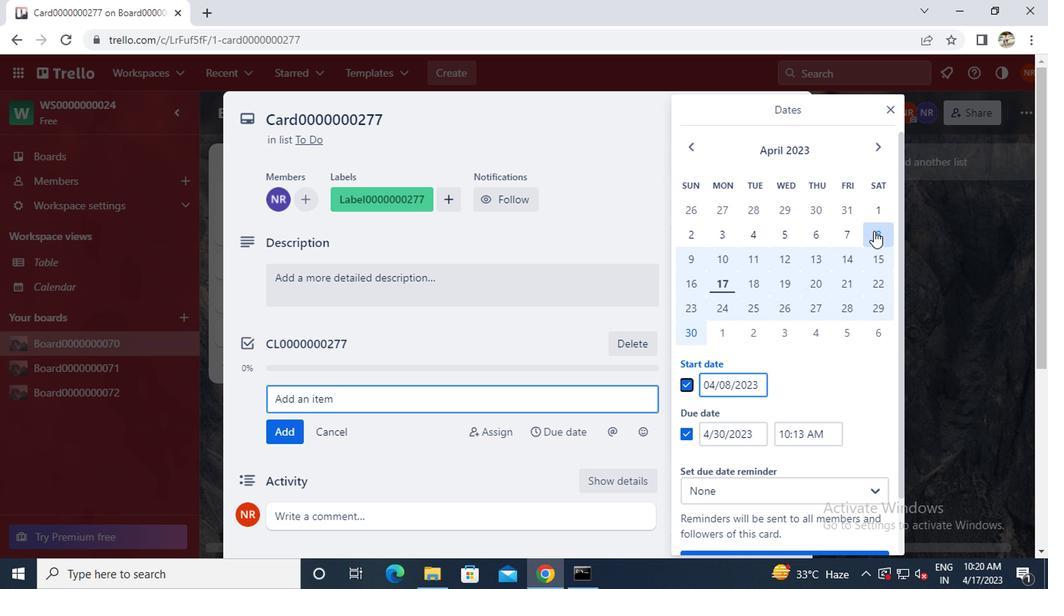
Action: Mouse moved to (589, 331)
Screenshot: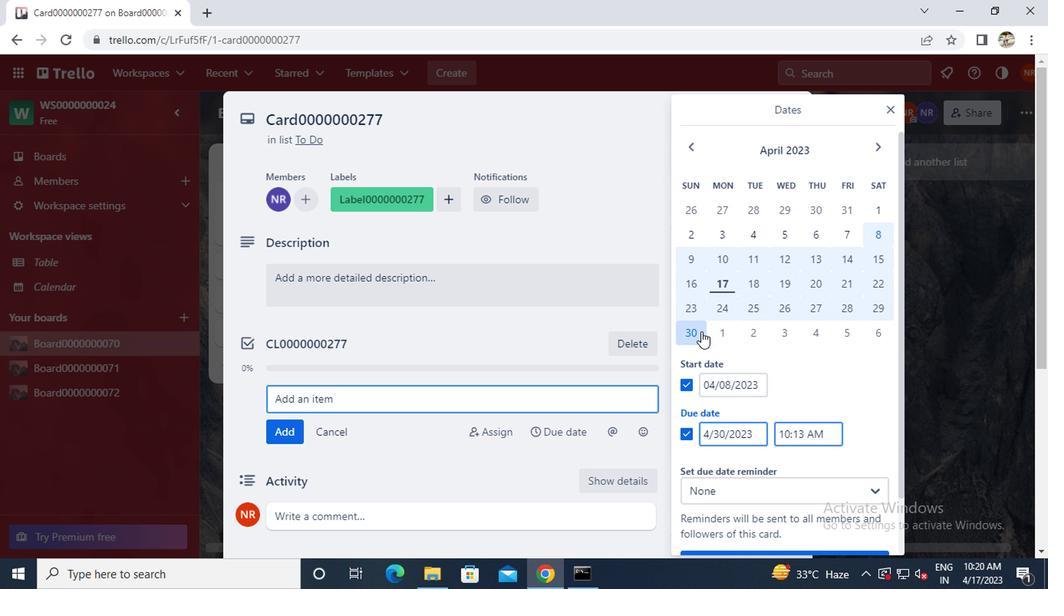 
Action: Mouse pressed left at (589, 331)
Screenshot: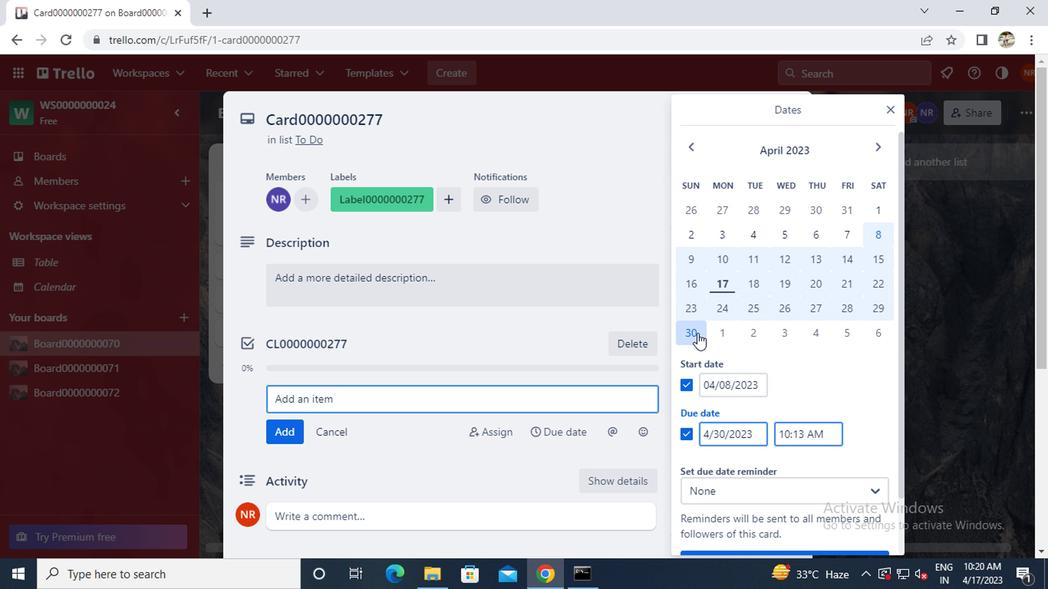 
Action: Mouse moved to (588, 331)
Screenshot: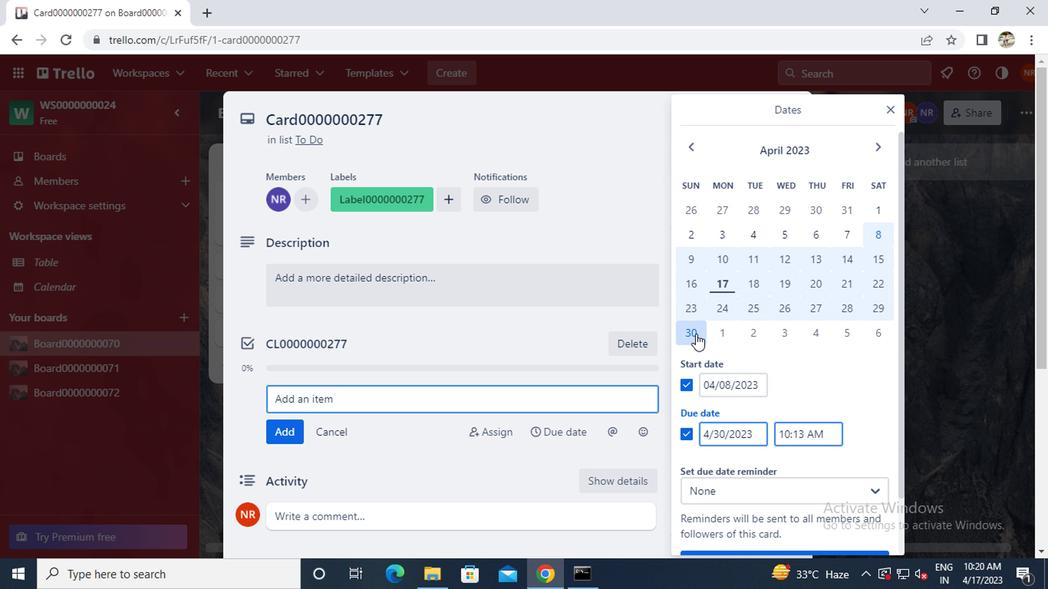 
Action: Mouse scrolled (588, 331) with delta (0, 0)
Screenshot: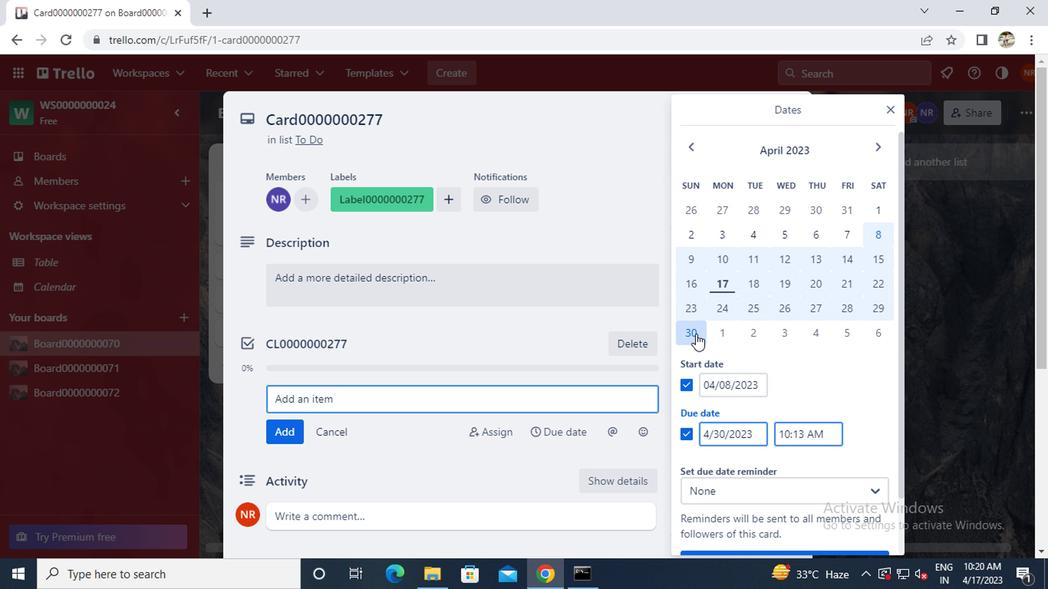
Action: Mouse moved to (588, 333)
Screenshot: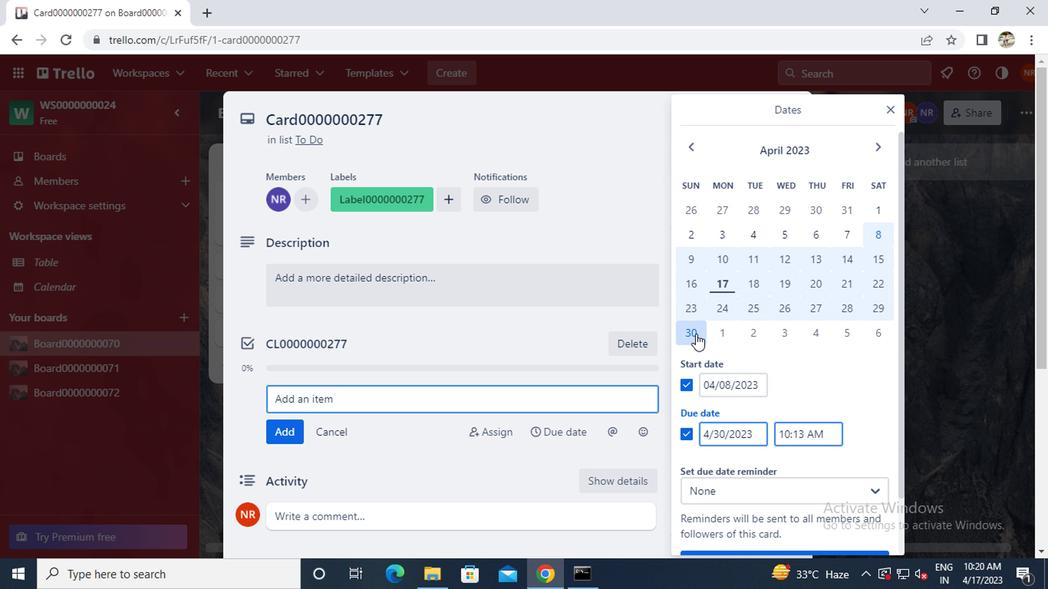 
Action: Mouse scrolled (588, 332) with delta (0, 0)
Screenshot: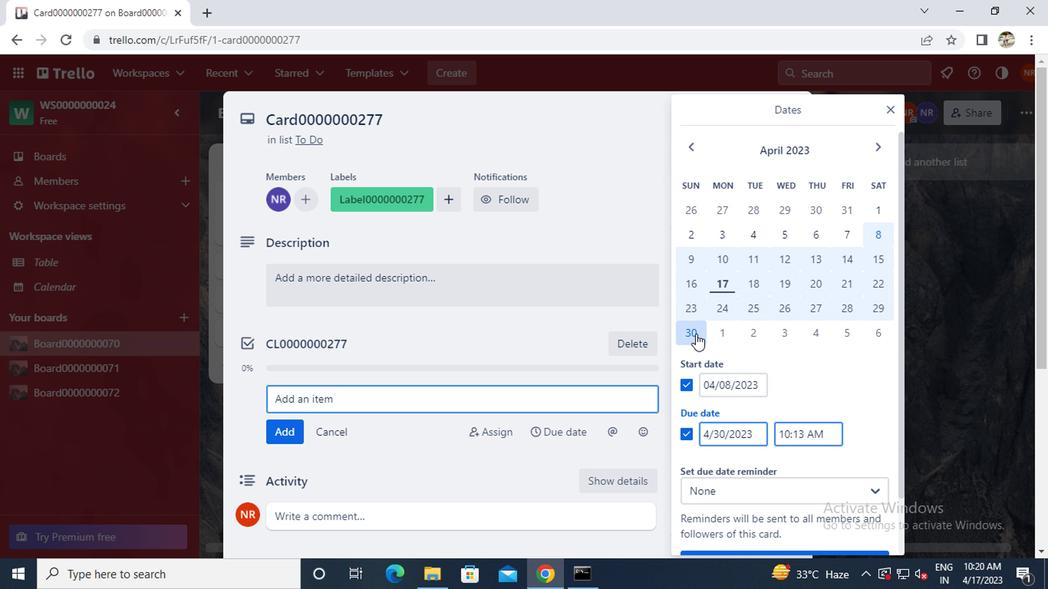 
Action: Mouse moved to (589, 335)
Screenshot: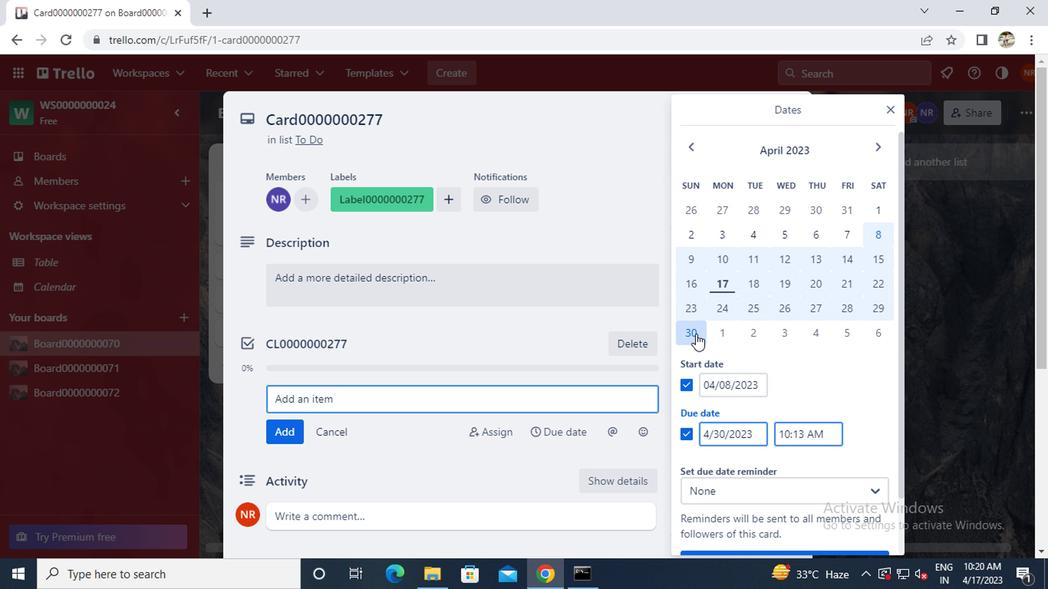
Action: Mouse scrolled (589, 334) with delta (0, 0)
Screenshot: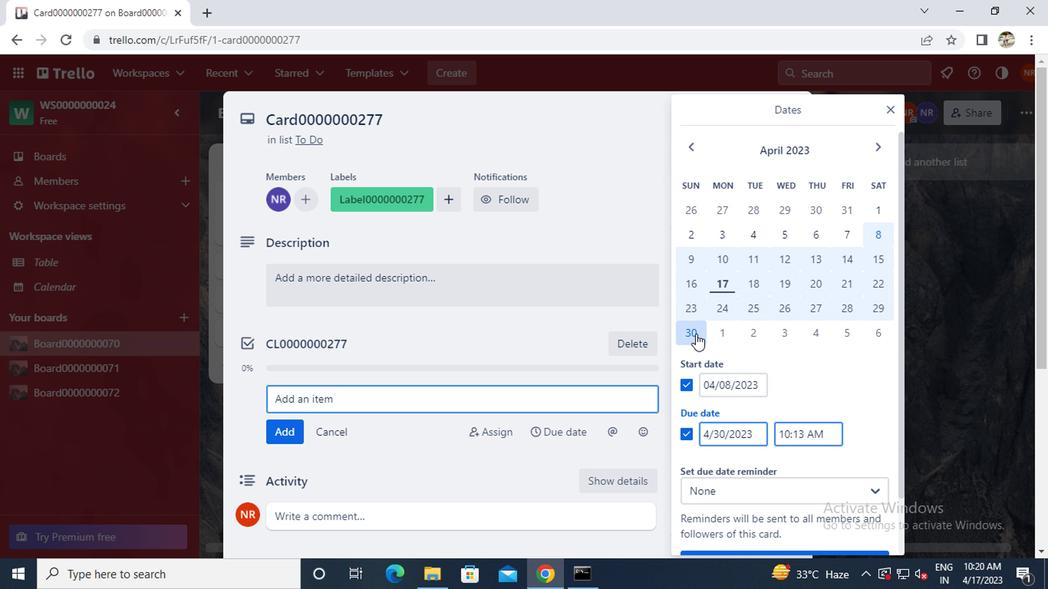 
Action: Mouse moved to (589, 336)
Screenshot: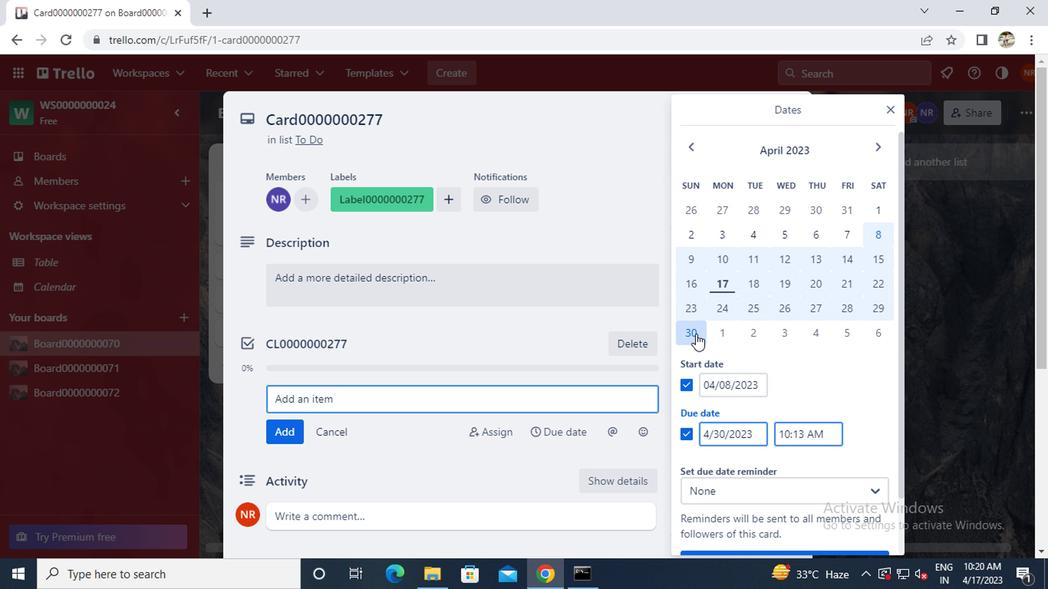 
Action: Mouse scrolled (589, 335) with delta (0, 0)
Screenshot: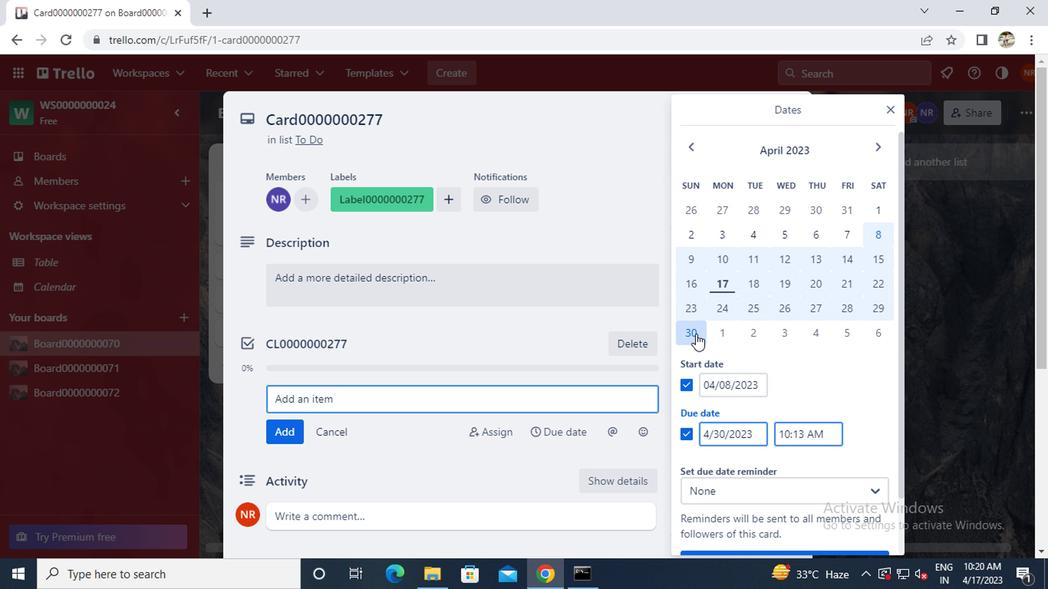 
Action: Mouse moved to (593, 343)
Screenshot: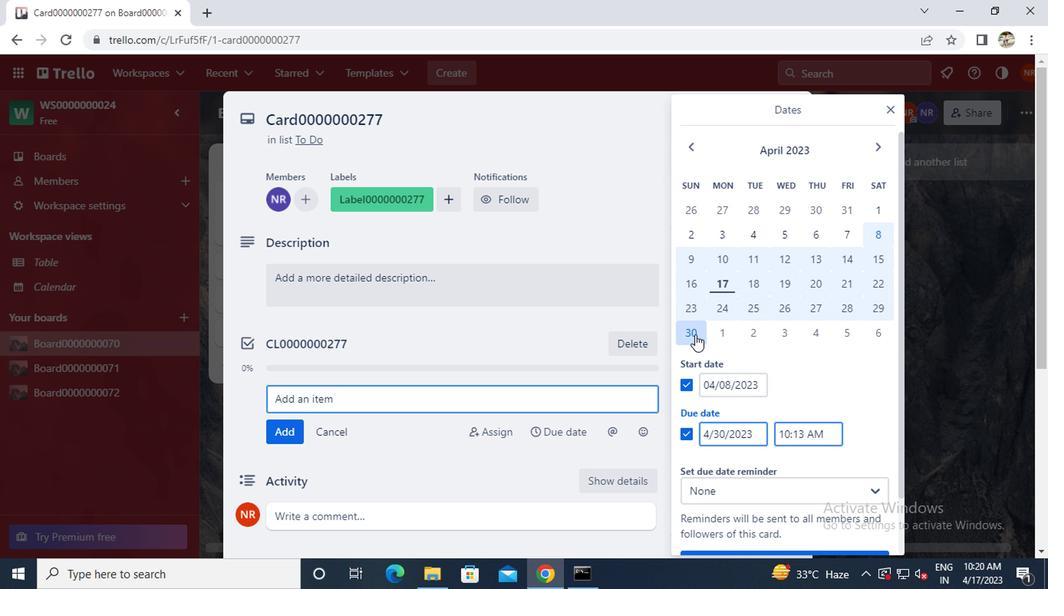 
Action: Mouse scrolled (593, 342) with delta (0, 0)
Screenshot: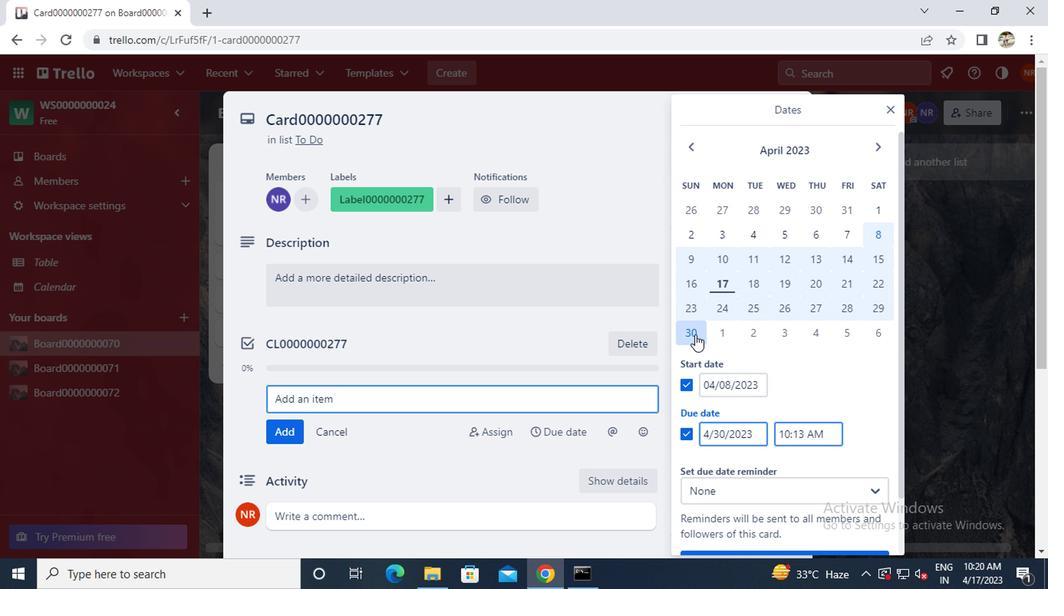 
Action: Mouse moved to (610, 445)
Screenshot: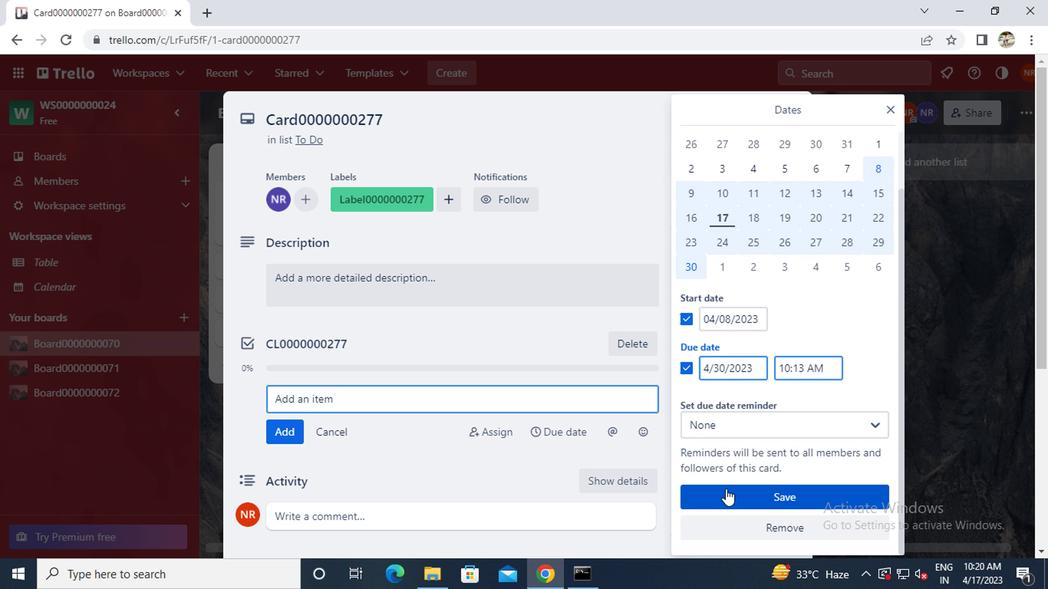 
Action: Mouse pressed left at (610, 445)
Screenshot: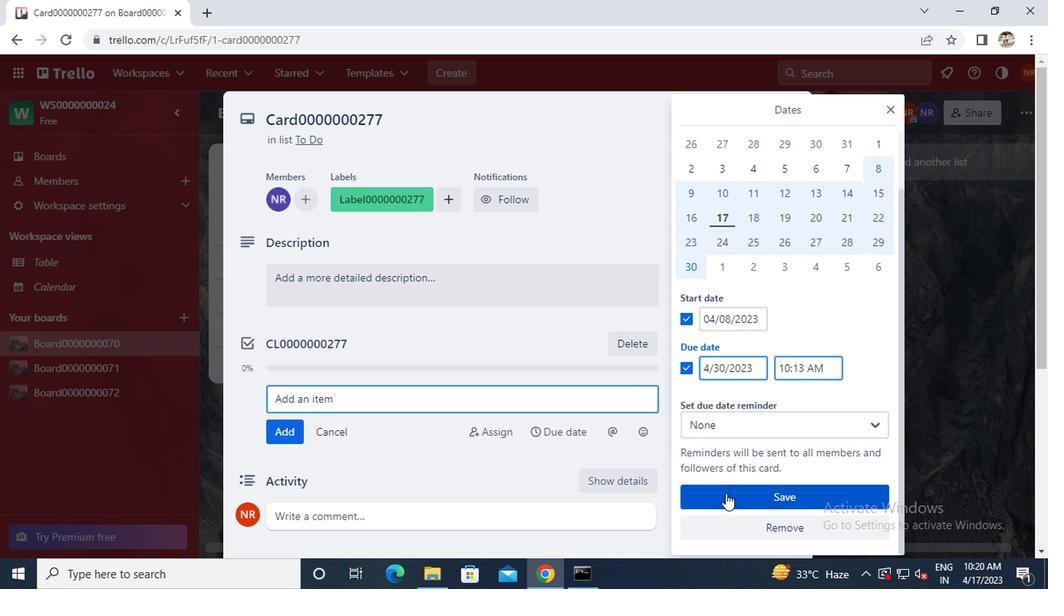 
Action: Mouse moved to (542, 461)
Screenshot: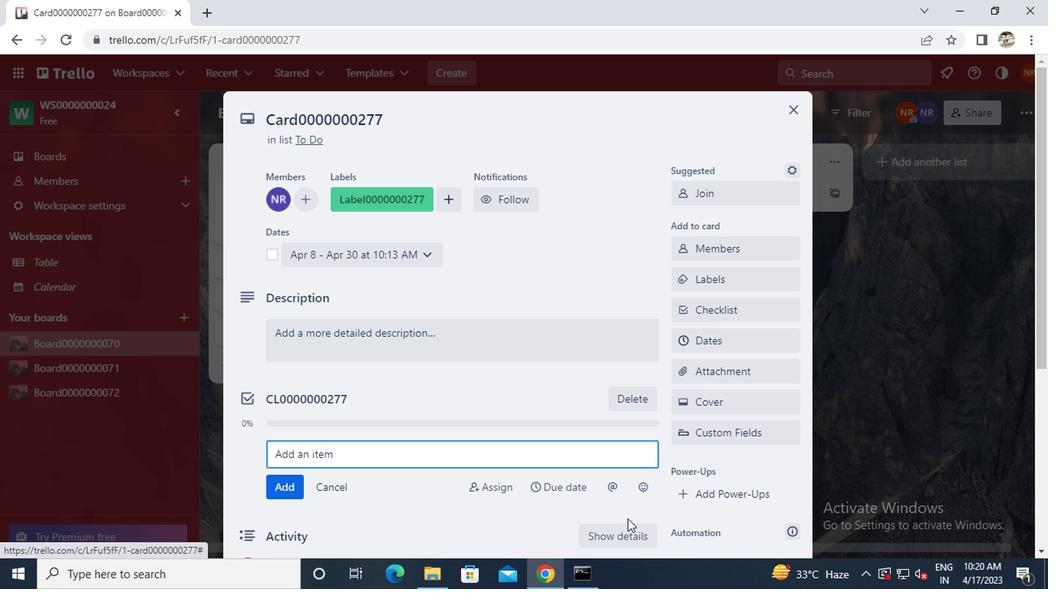 
